 Task: Look for space in Newport, United Kingdom from 3rd August, 2023 to 17th August, 2023 for 3 adults, 1 child in price range Rs.3000 to Rs.15000. Place can be entire place with 3 bedrooms having 4 beds and 2 bathrooms. Property type can be house, flat, guest house. Booking option can be shelf check-in. Required host language is English.
Action: Mouse moved to (370, 126)
Screenshot: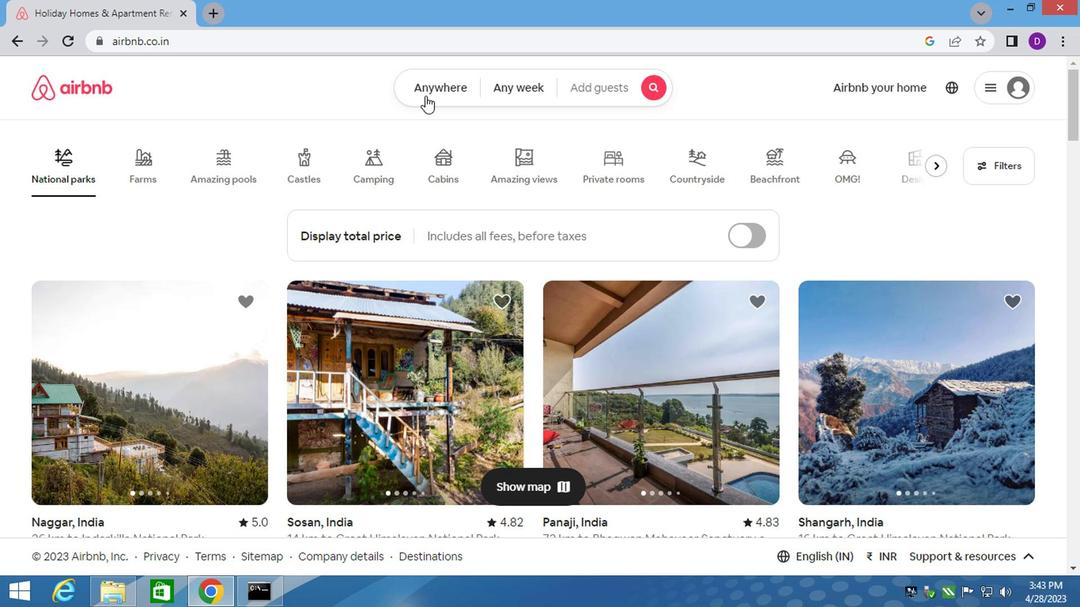 
Action: Mouse pressed left at (370, 126)
Screenshot: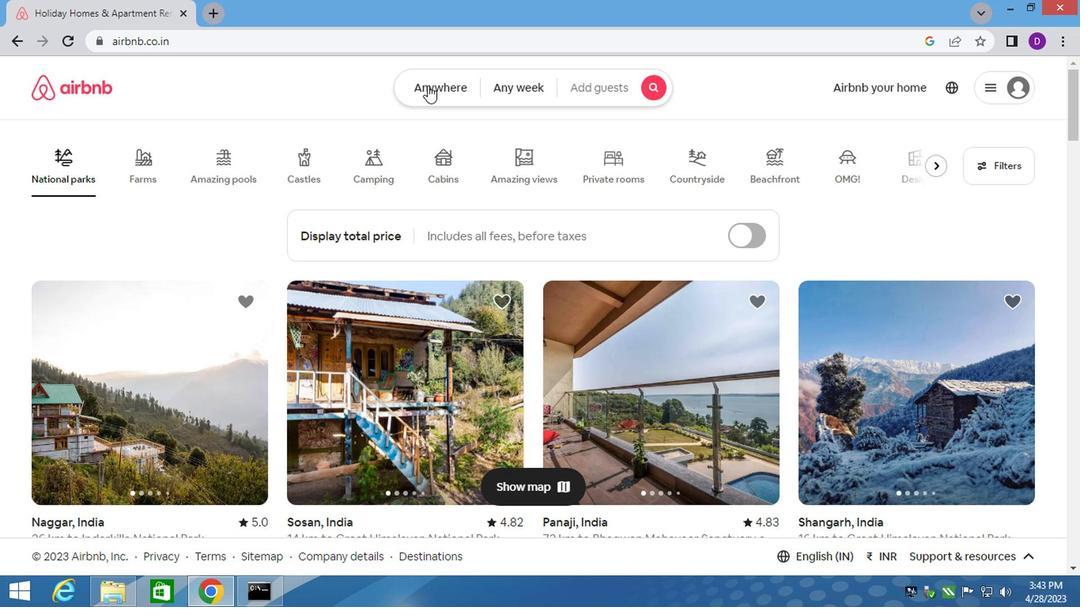 
Action: Mouse moved to (269, 170)
Screenshot: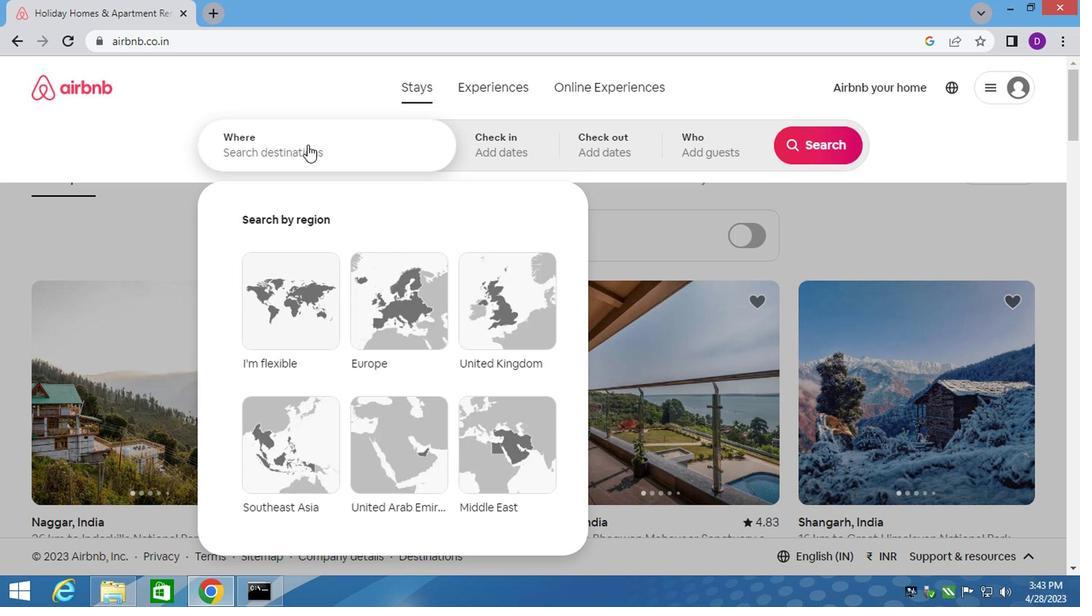 
Action: Mouse pressed left at (269, 170)
Screenshot: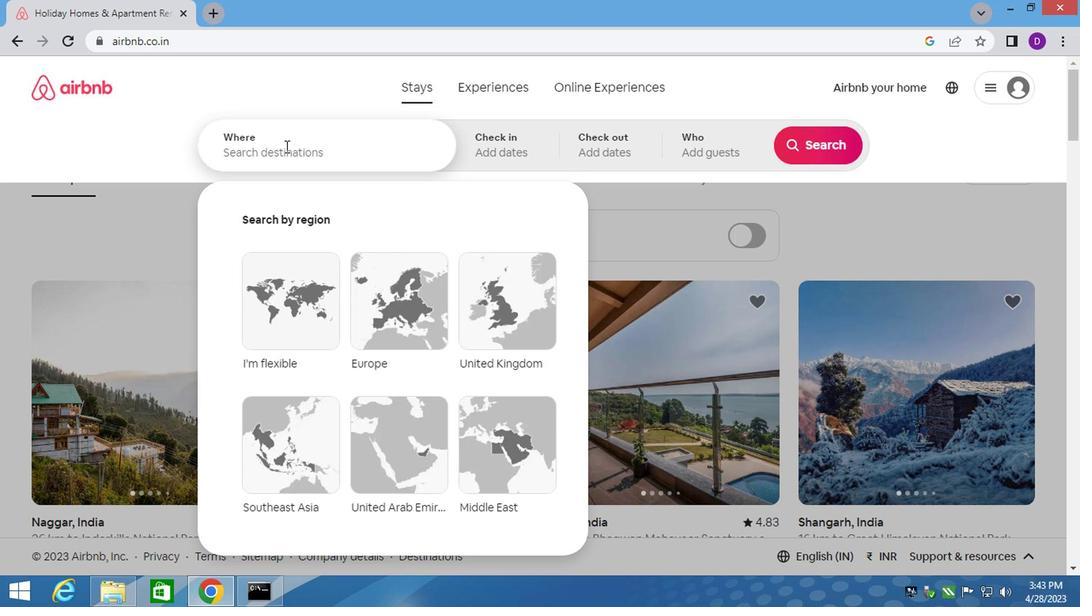 
Action: Key pressed newport,<Key.space>united<Key.down><Key.enter>
Screenshot: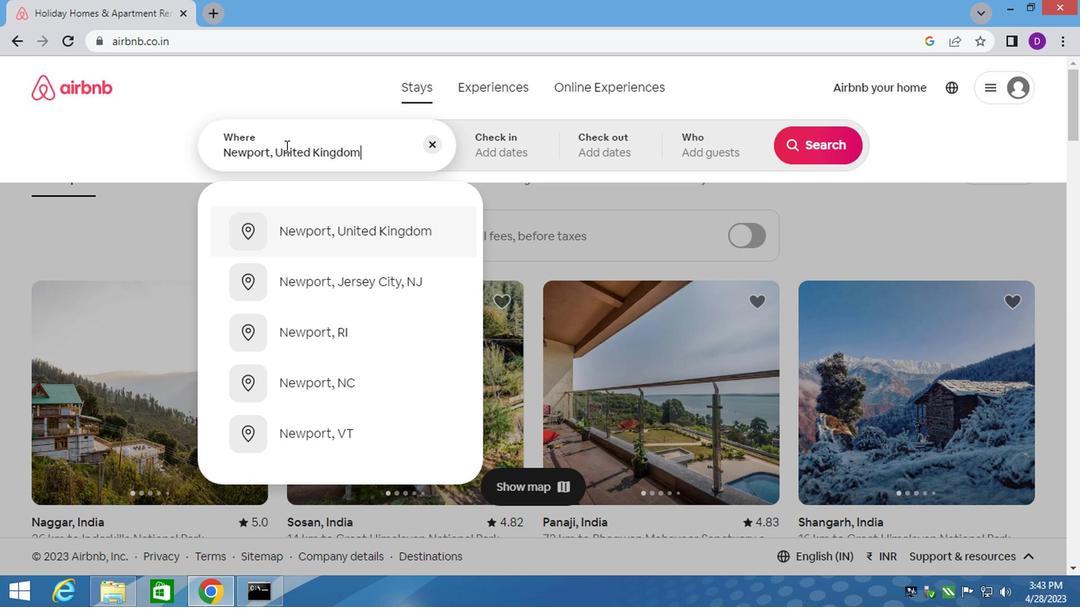 
Action: Mouse moved to (638, 257)
Screenshot: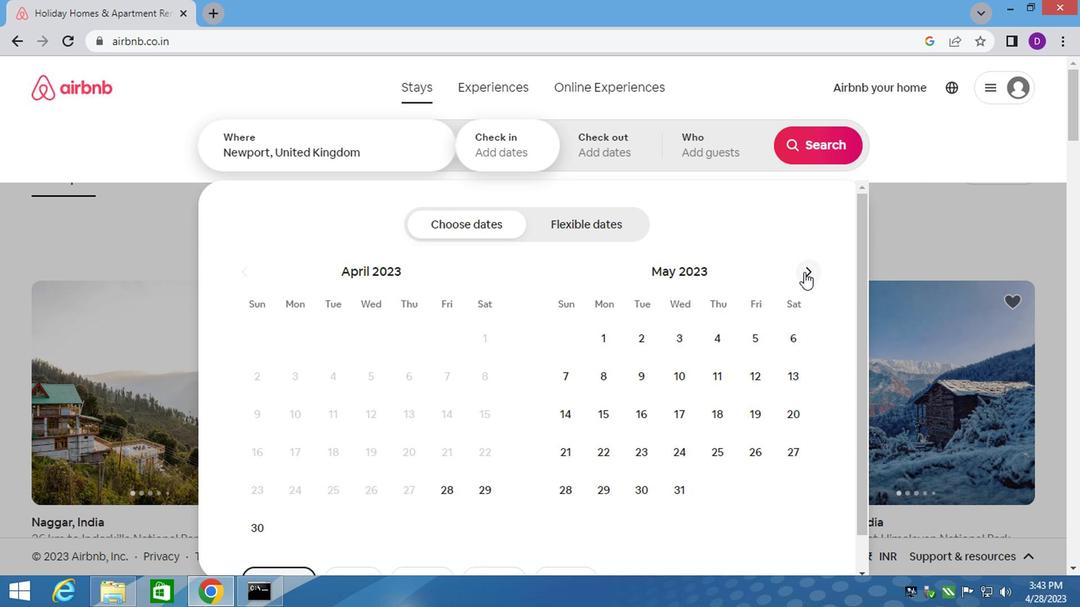 
Action: Mouse pressed left at (638, 257)
Screenshot: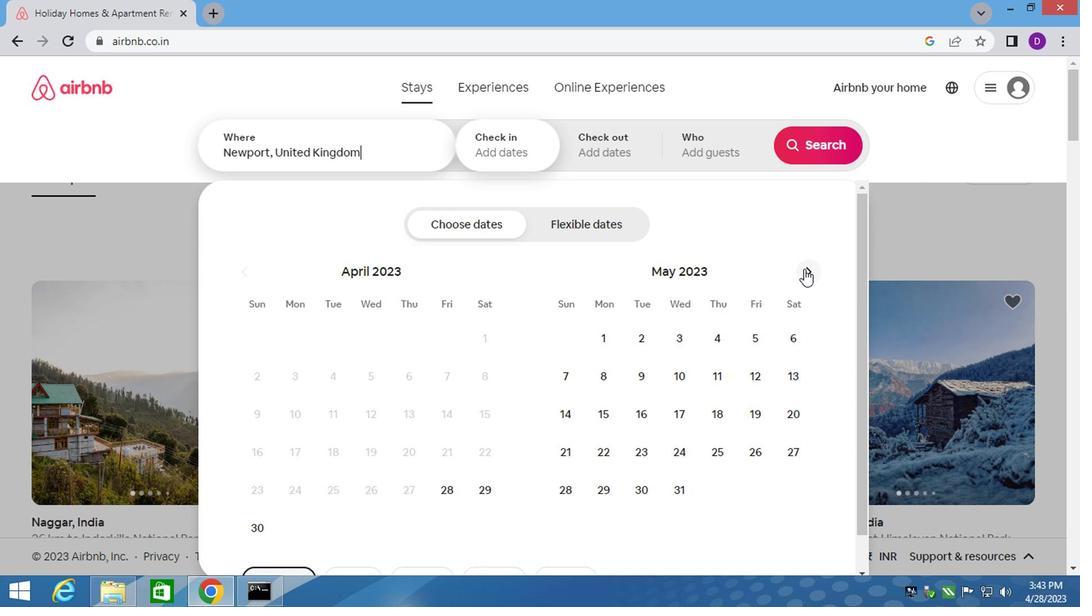 
Action: Mouse pressed left at (638, 257)
Screenshot: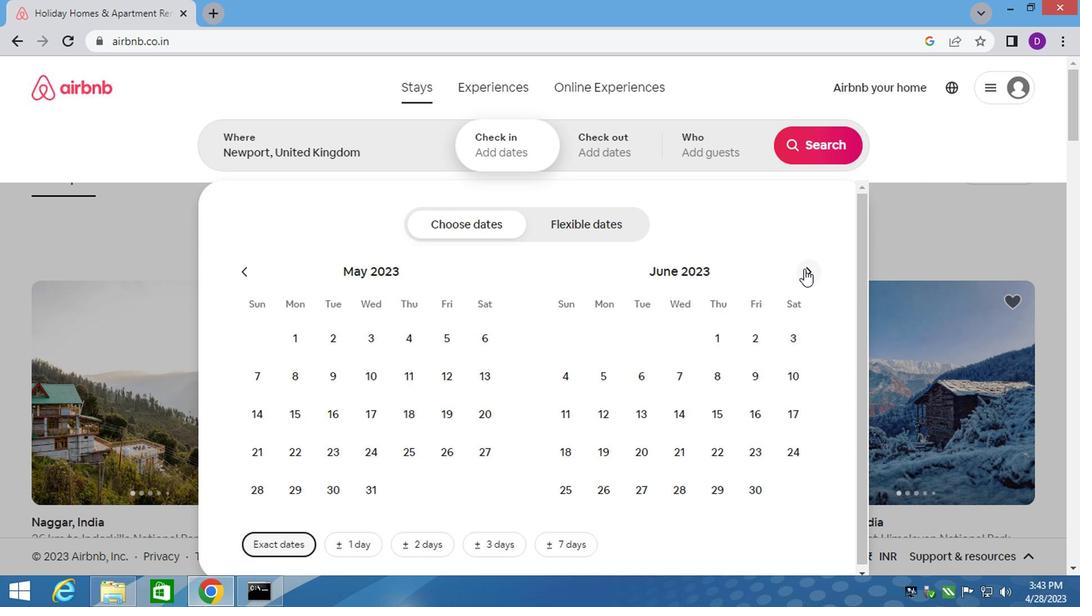 
Action: Mouse pressed left at (638, 257)
Screenshot: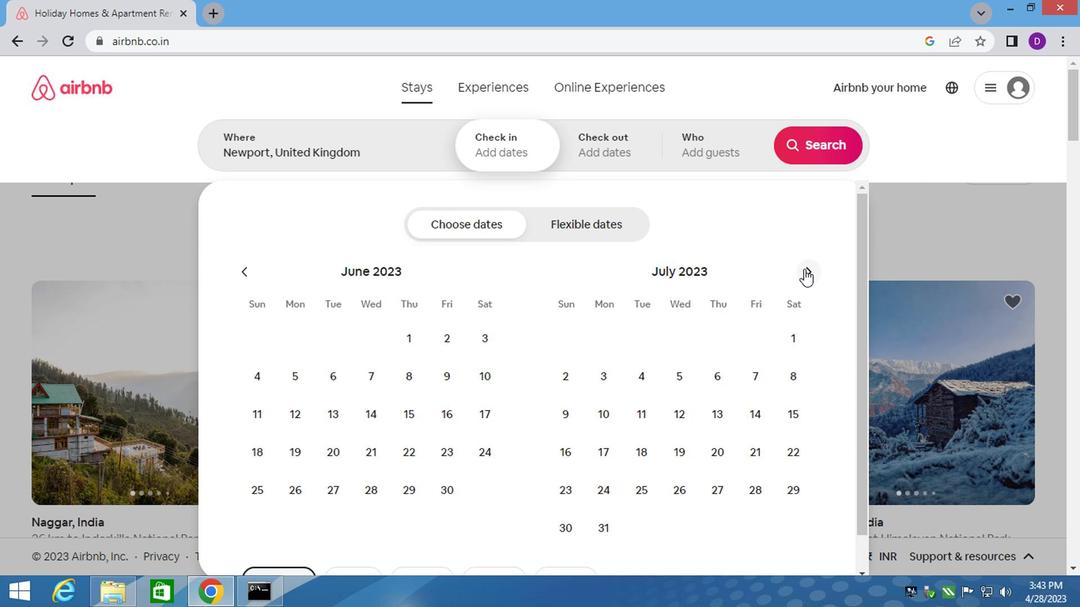 
Action: Mouse moved to (571, 307)
Screenshot: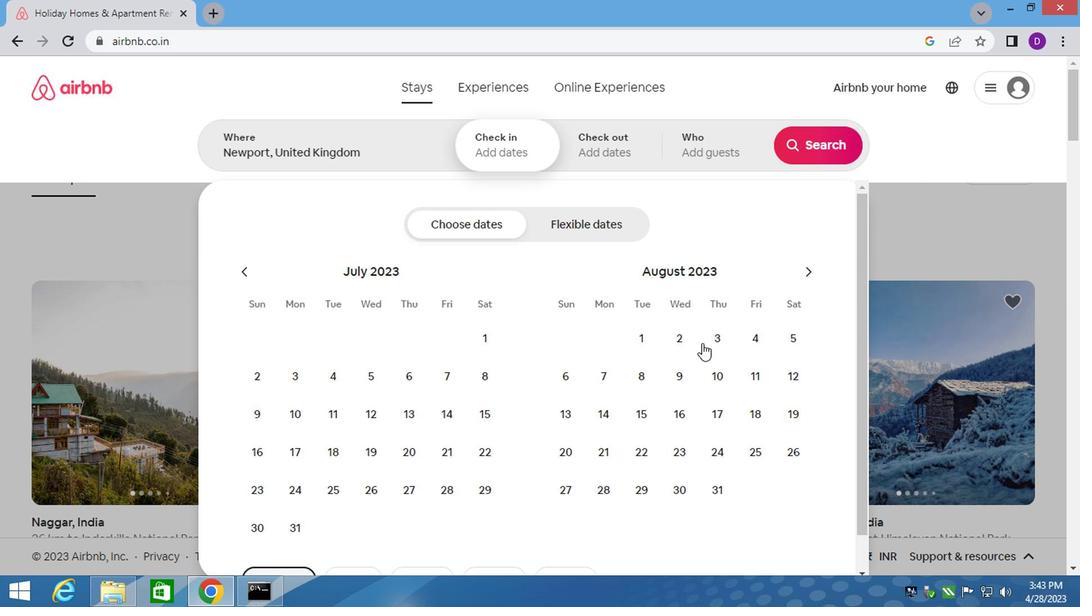 
Action: Mouse pressed left at (571, 307)
Screenshot: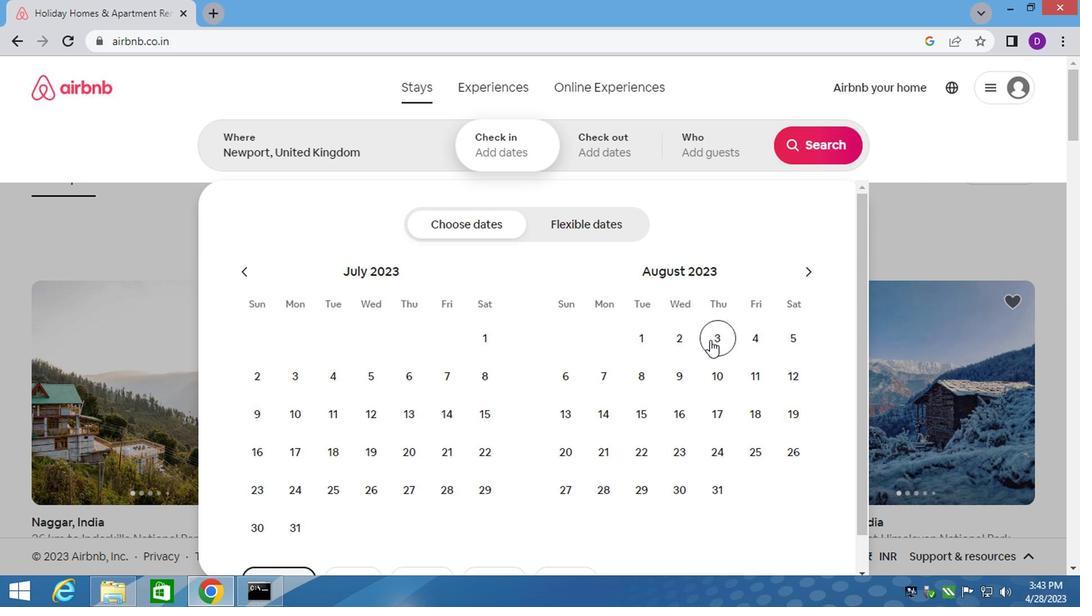 
Action: Mouse moved to (571, 353)
Screenshot: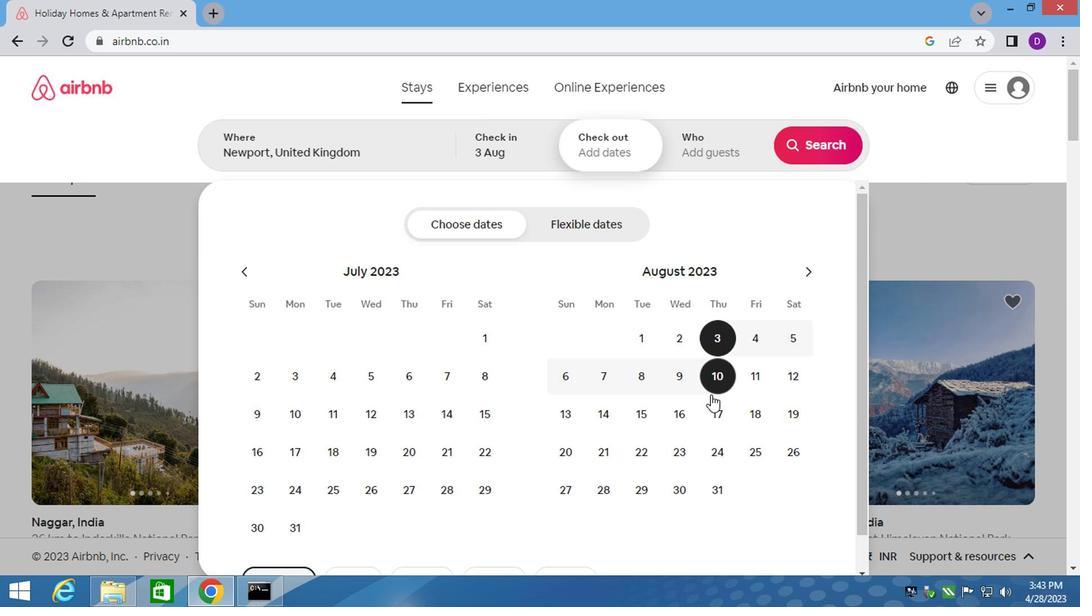 
Action: Mouse pressed left at (571, 353)
Screenshot: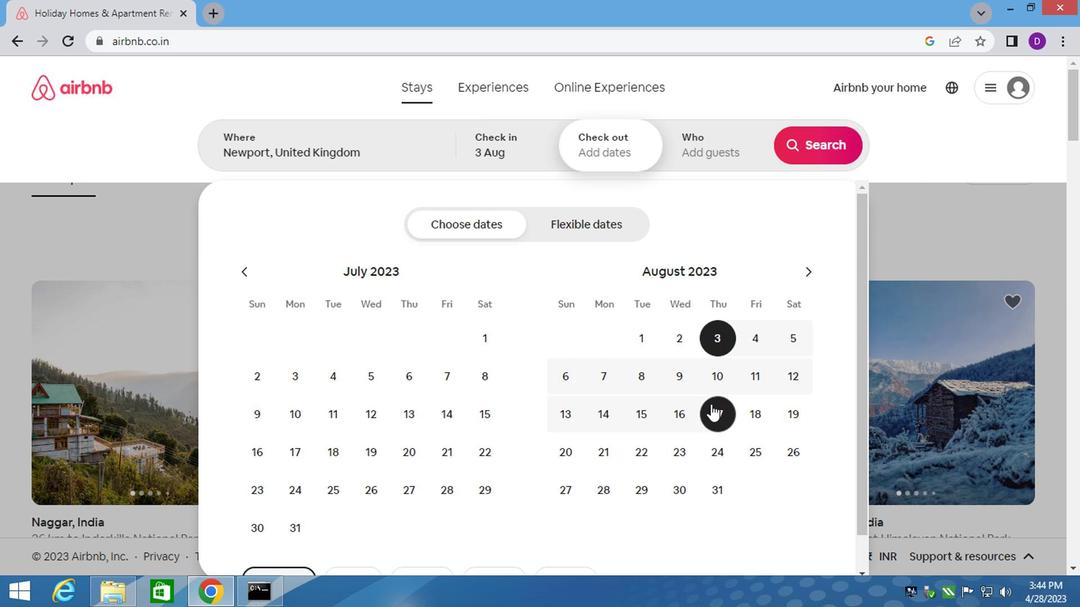 
Action: Mouse moved to (573, 169)
Screenshot: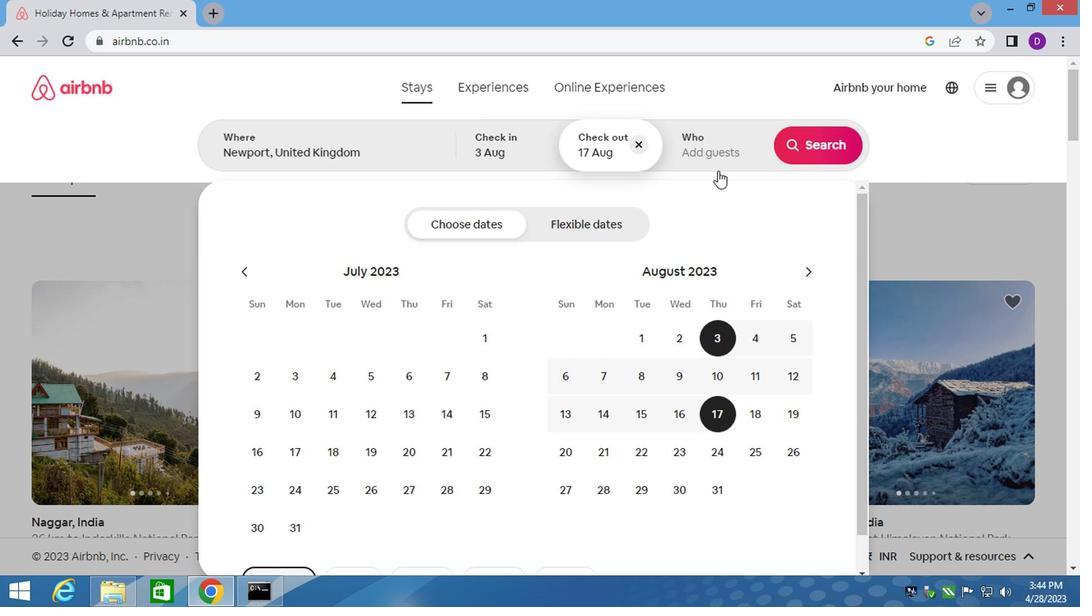 
Action: Mouse pressed left at (573, 169)
Screenshot: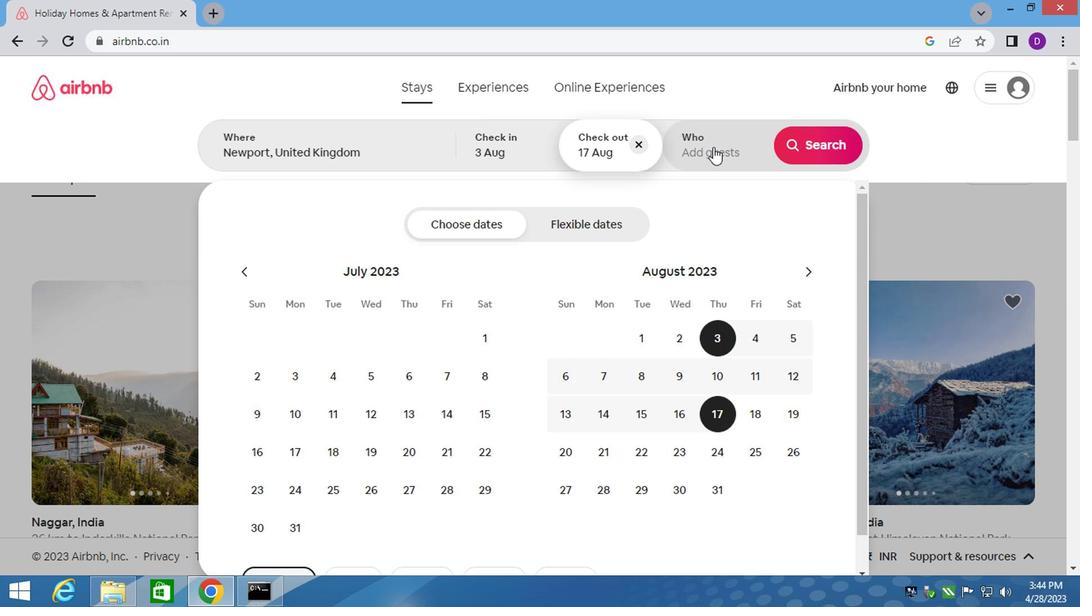
Action: Mouse moved to (653, 231)
Screenshot: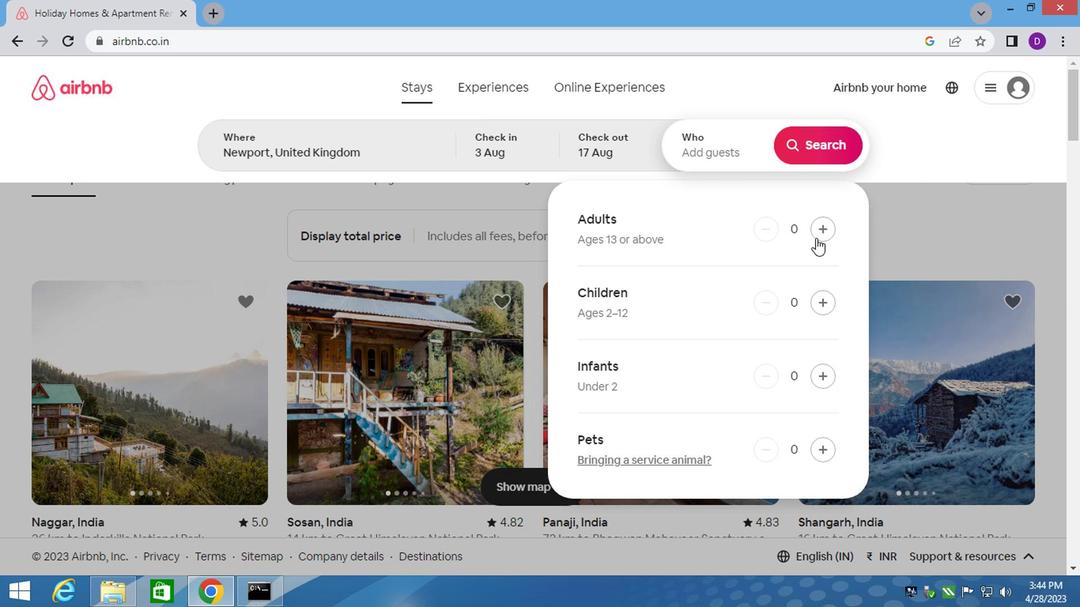 
Action: Mouse pressed left at (653, 231)
Screenshot: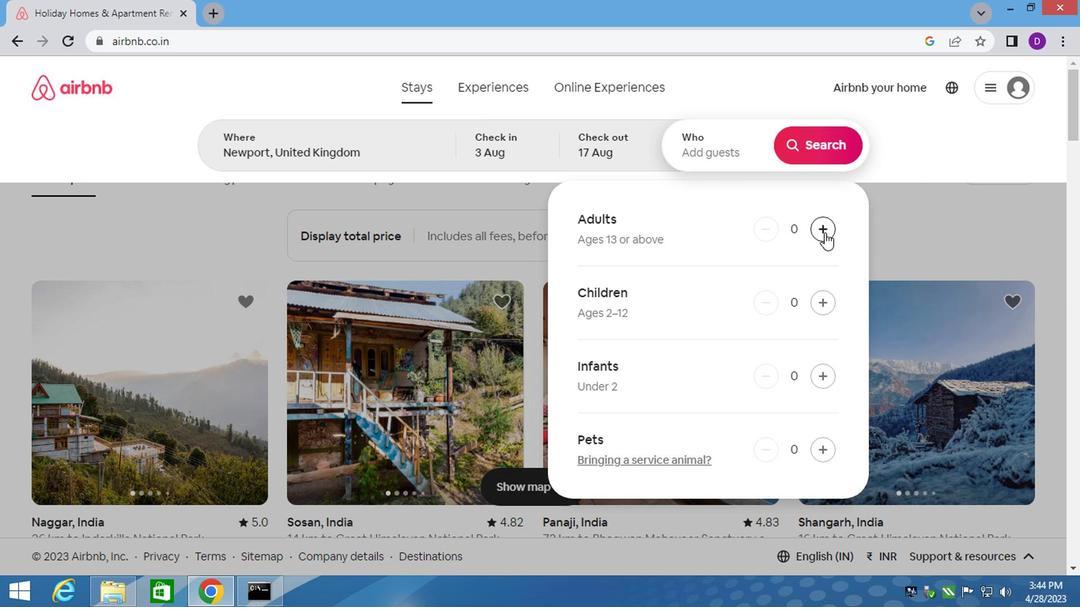 
Action: Mouse pressed left at (653, 231)
Screenshot: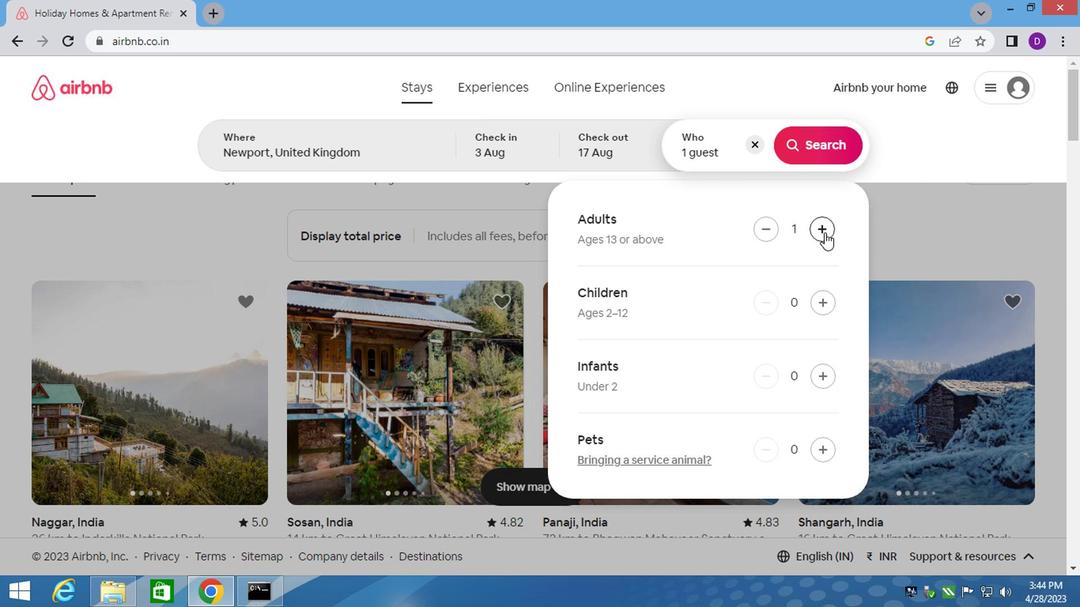 
Action: Mouse pressed left at (653, 231)
Screenshot: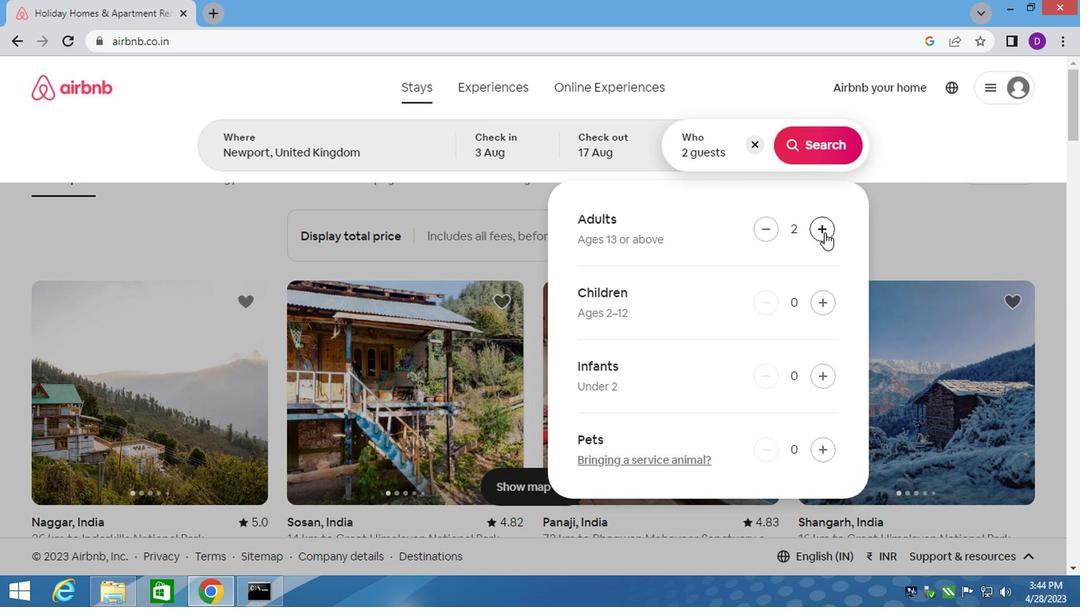 
Action: Mouse moved to (653, 282)
Screenshot: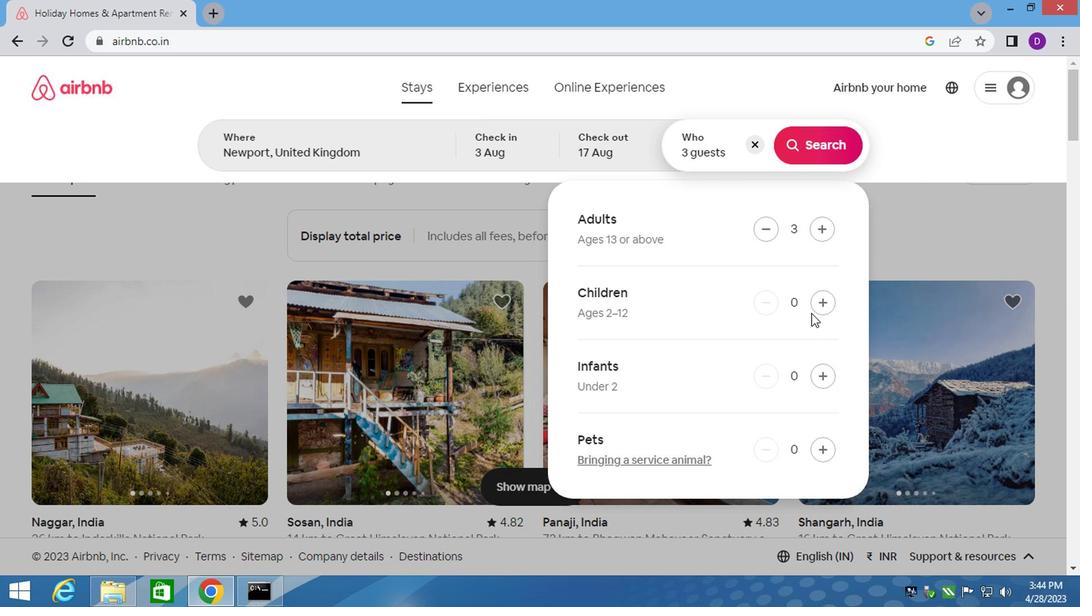 
Action: Mouse pressed left at (653, 282)
Screenshot: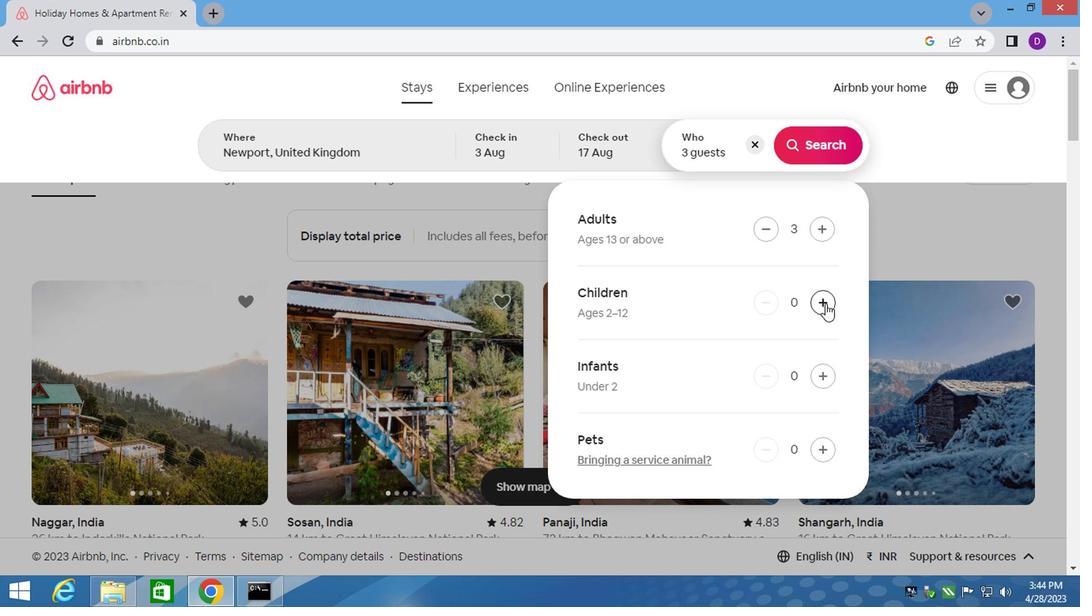 
Action: Mouse moved to (639, 171)
Screenshot: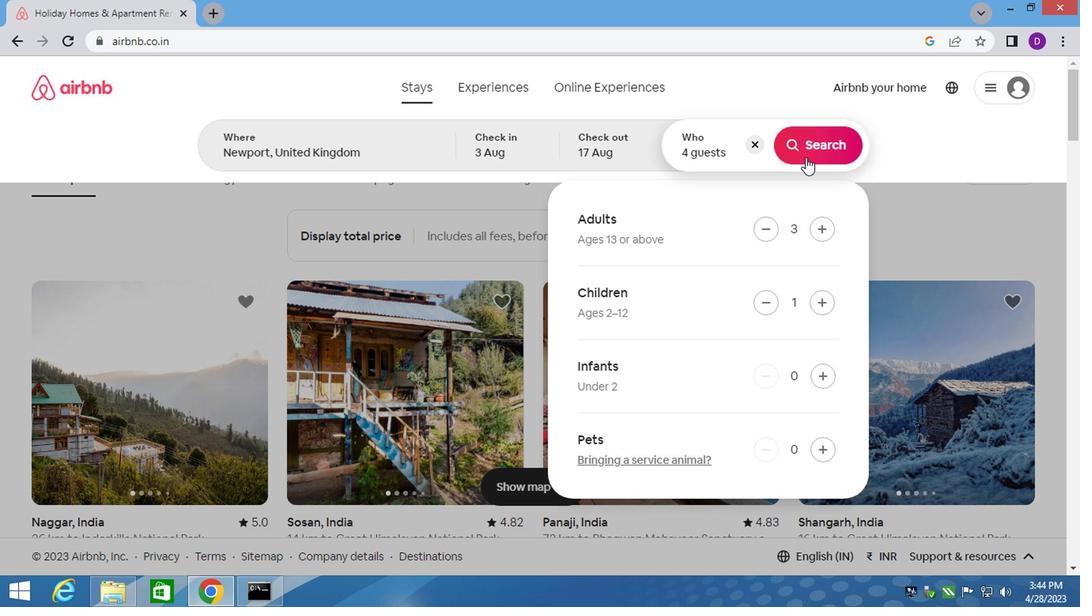 
Action: Mouse pressed left at (639, 171)
Screenshot: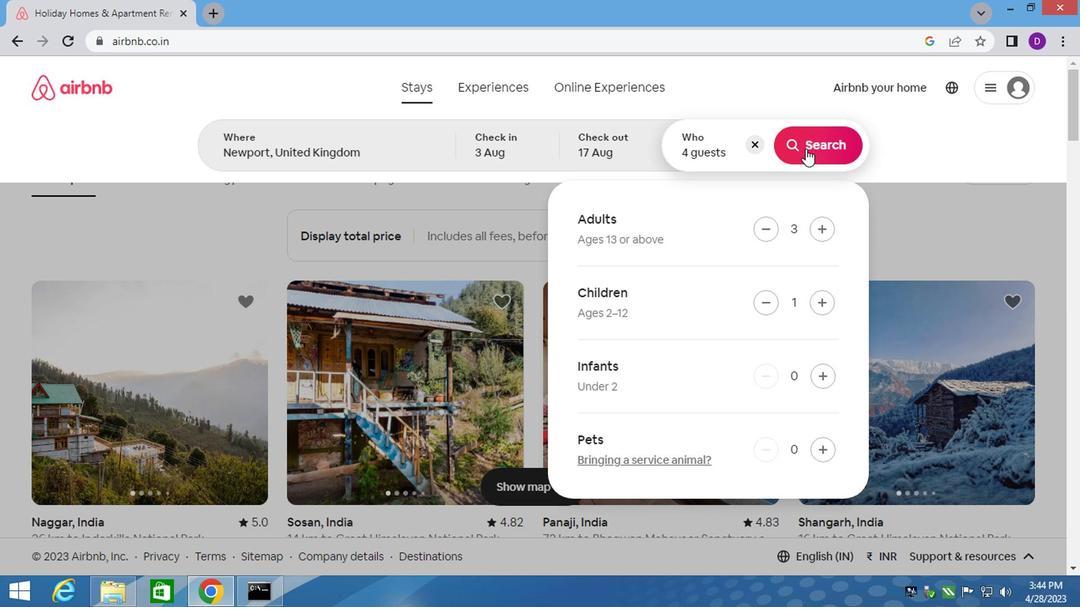 
Action: Mouse moved to (786, 172)
Screenshot: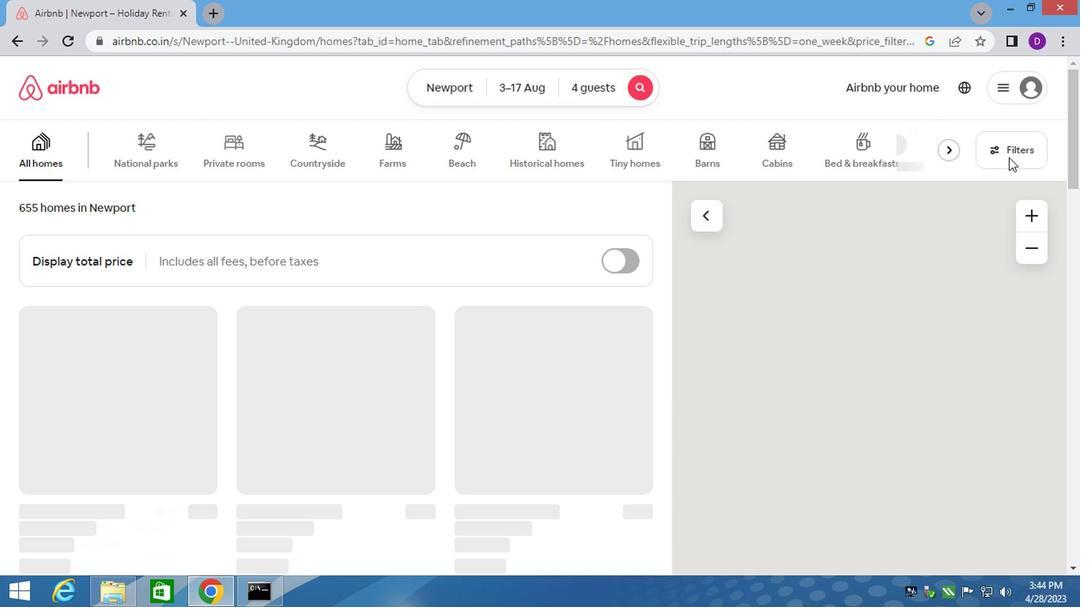 
Action: Mouse pressed left at (786, 172)
Screenshot: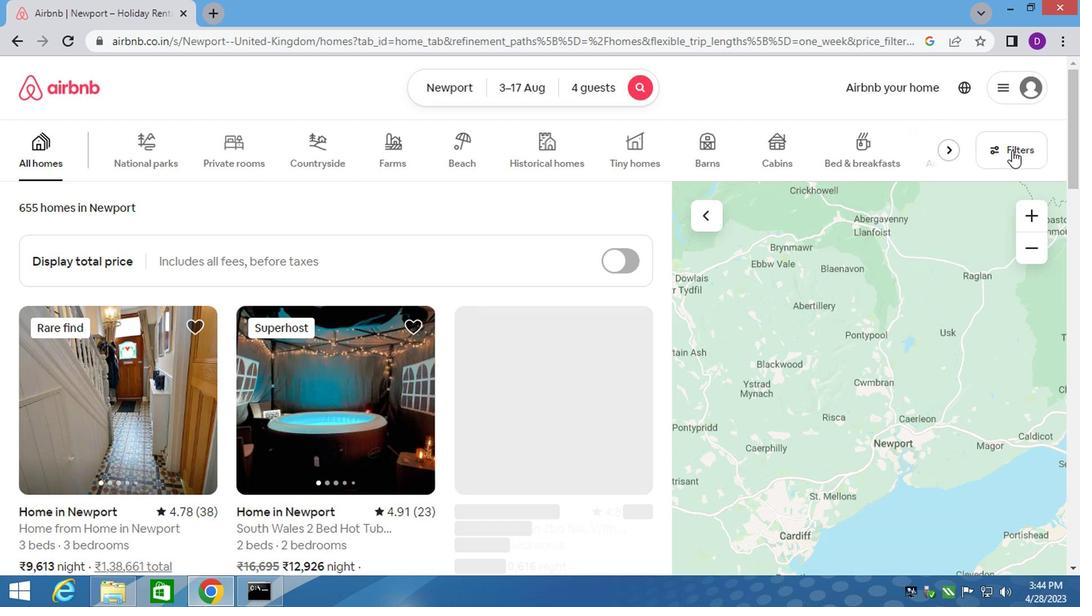 
Action: Mouse moved to (298, 316)
Screenshot: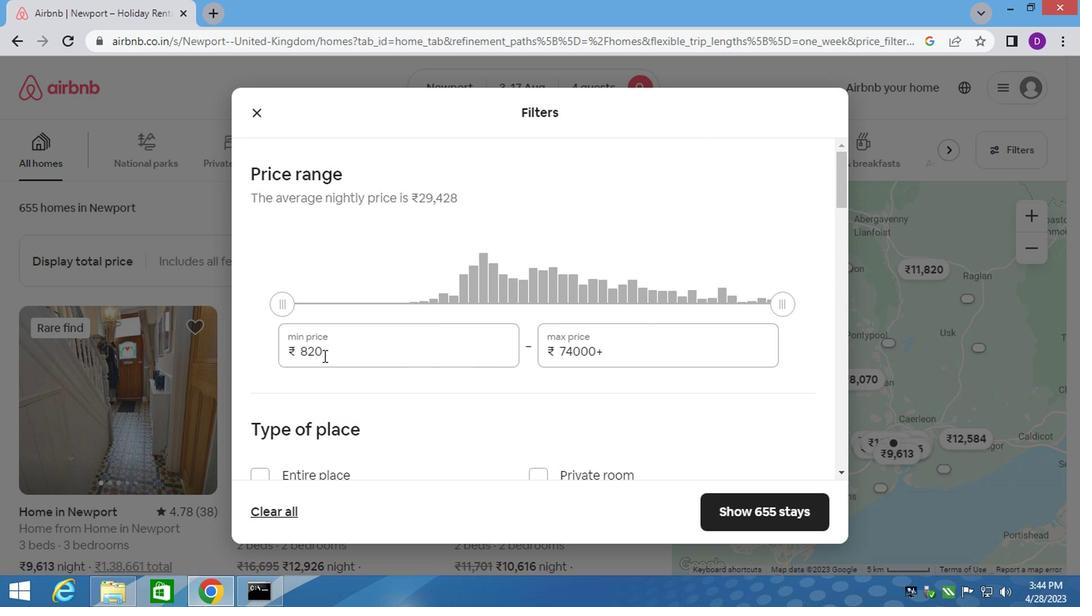 
Action: Mouse pressed left at (298, 316)
Screenshot: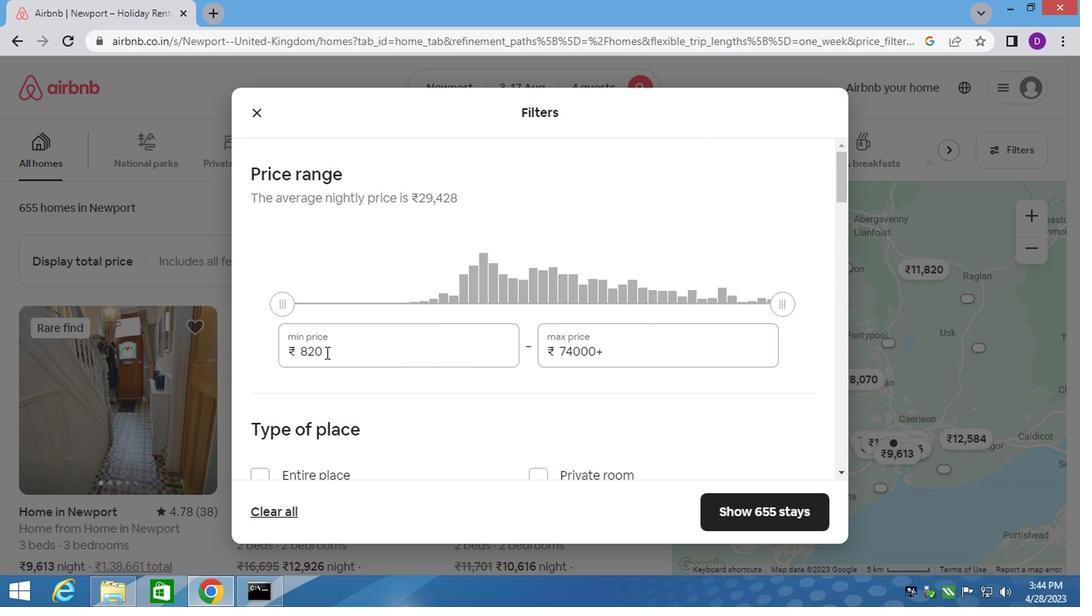 
Action: Mouse moved to (299, 316)
Screenshot: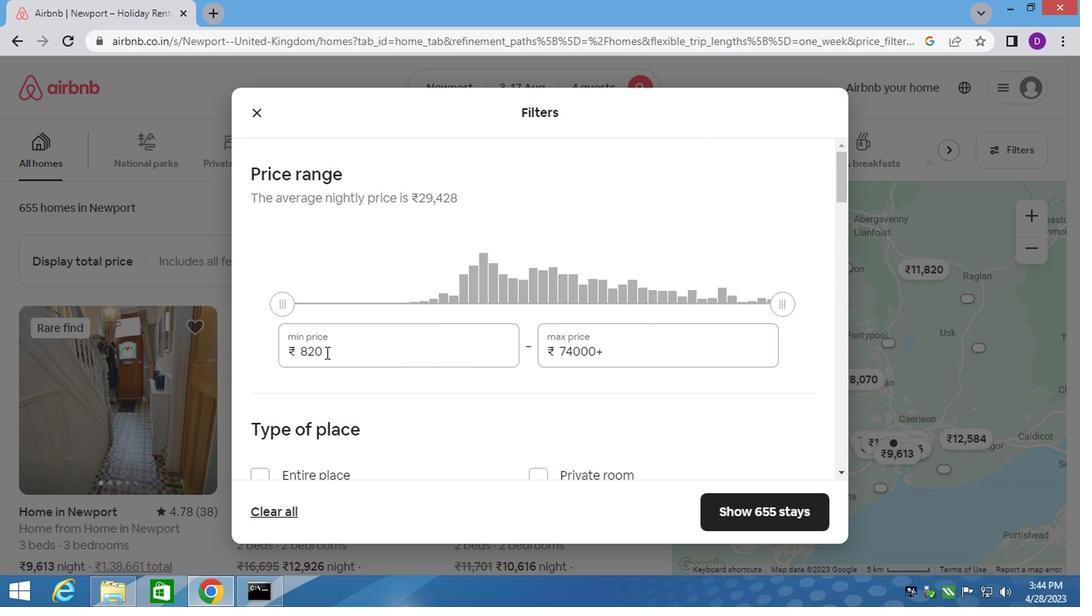 
Action: Mouse pressed left at (299, 316)
Screenshot: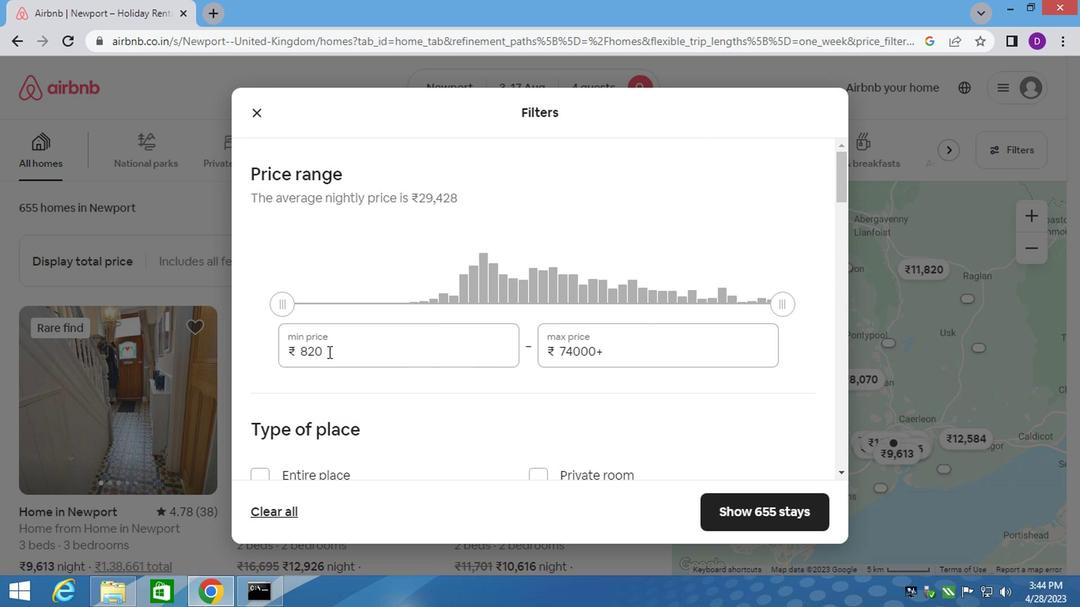 
Action: Key pressed 3000<Key.tab>15000
Screenshot: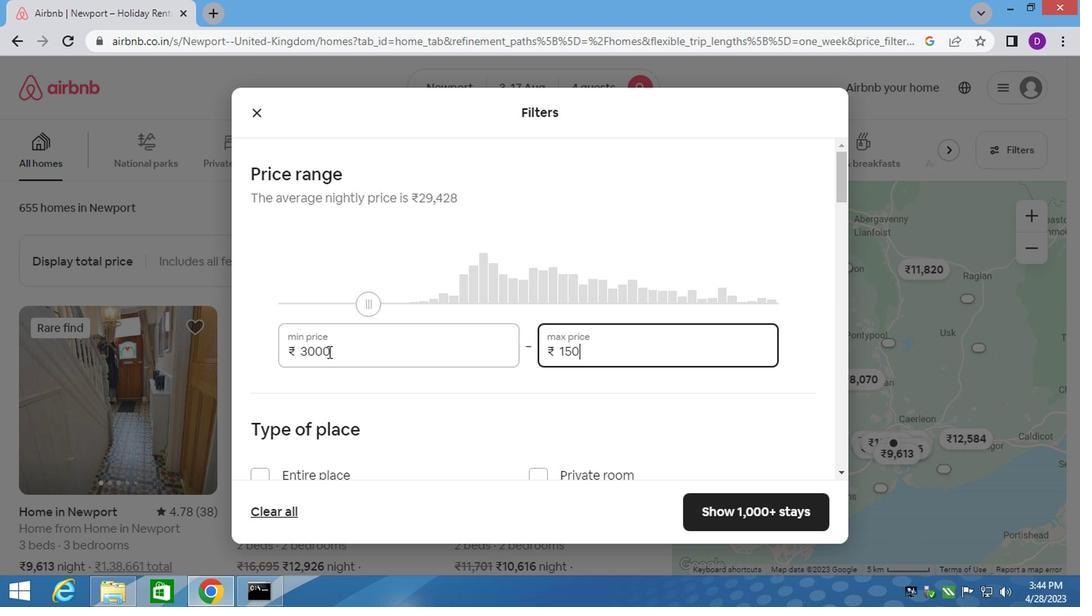 
Action: Mouse moved to (307, 350)
Screenshot: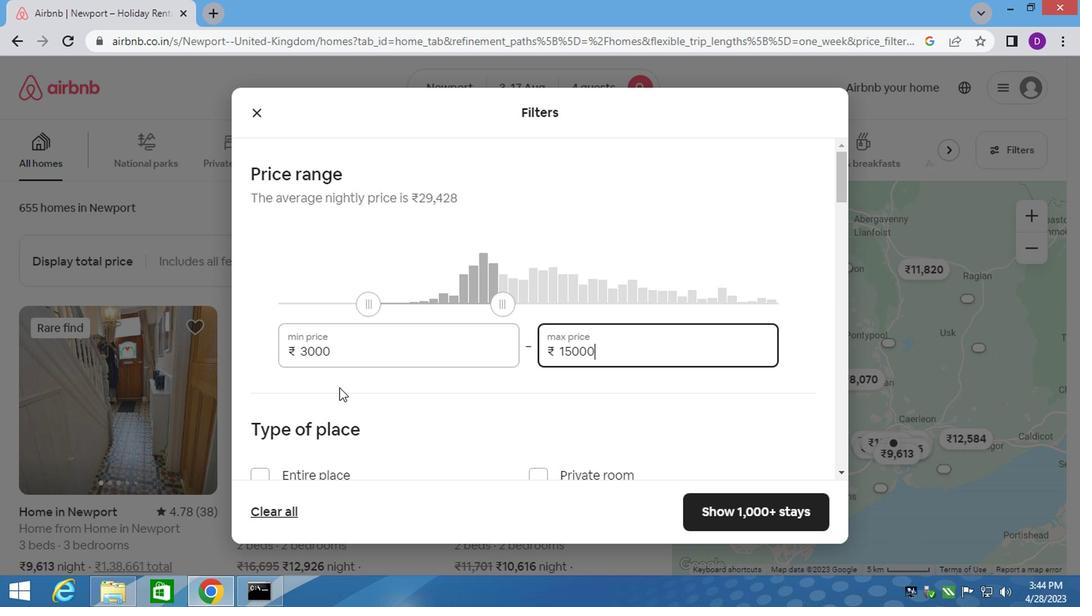 
Action: Mouse scrolled (307, 349) with delta (0, 0)
Screenshot: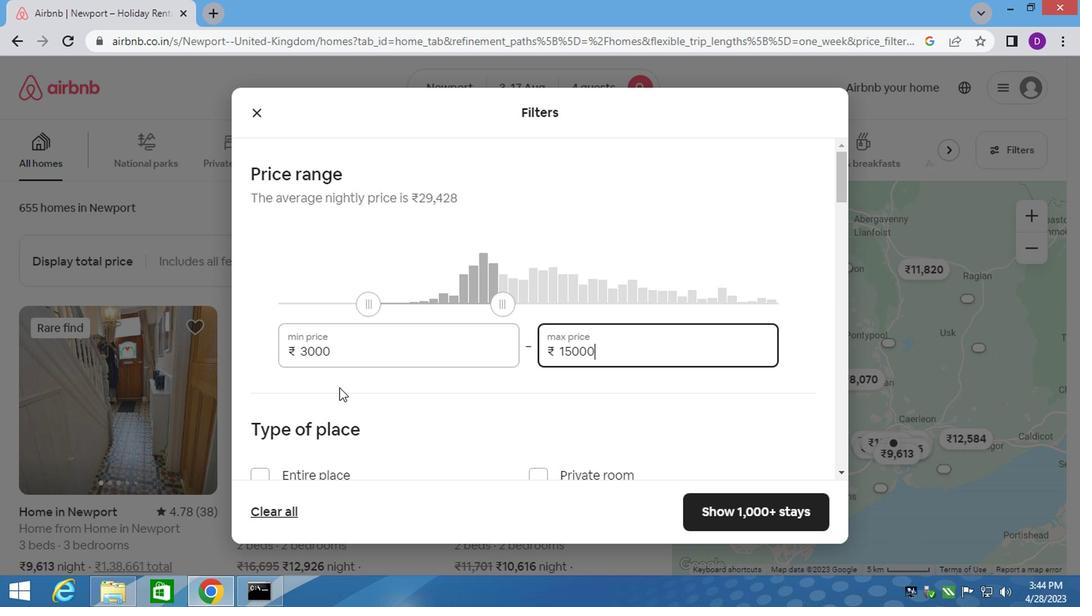 
Action: Mouse moved to (307, 351)
Screenshot: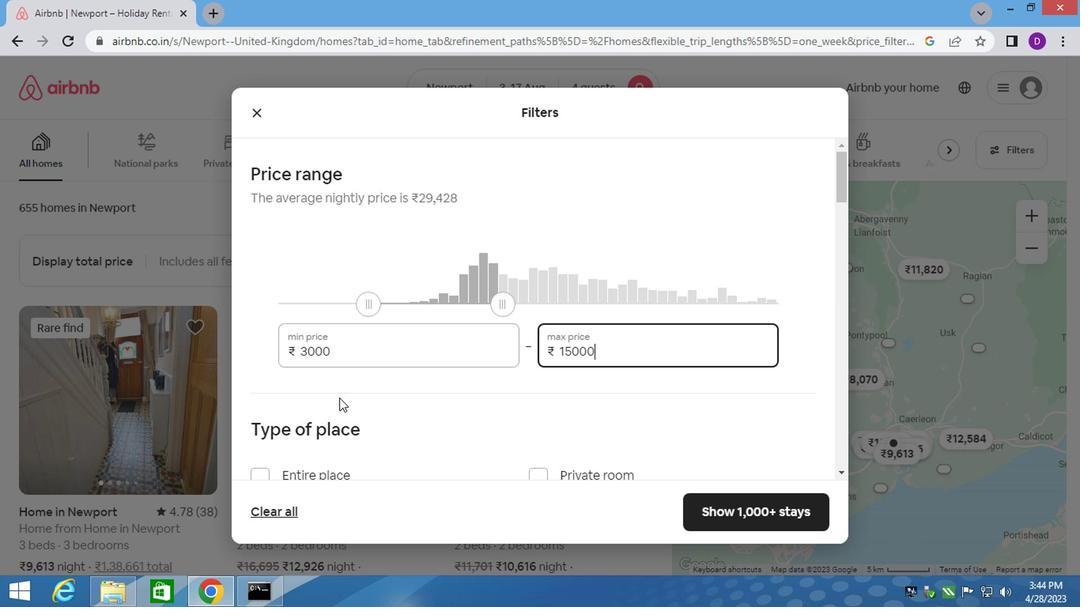 
Action: Mouse scrolled (307, 350) with delta (0, 0)
Screenshot: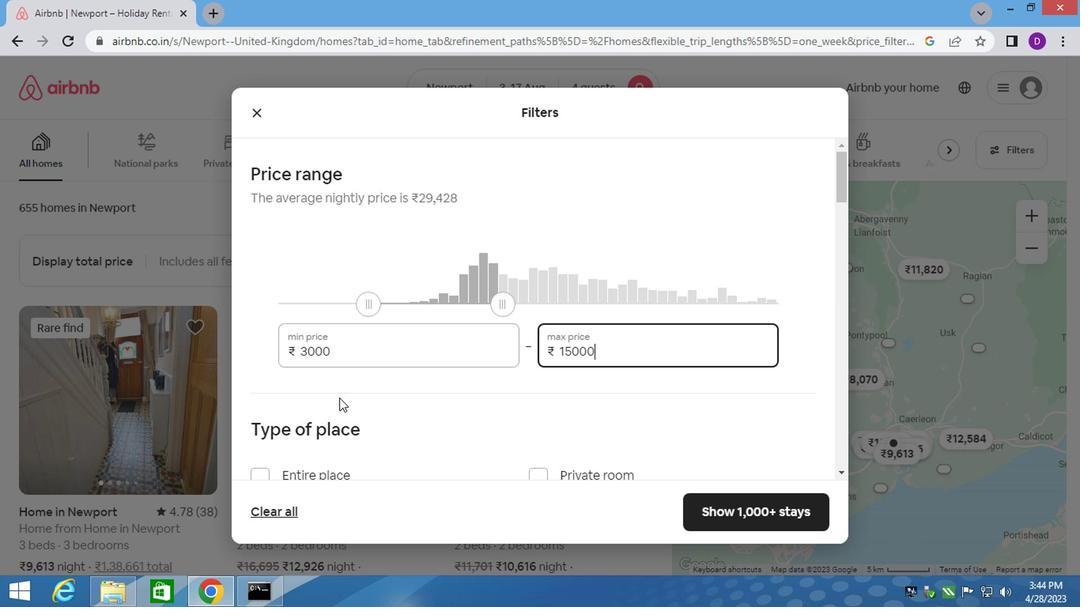 
Action: Mouse scrolled (307, 350) with delta (0, 0)
Screenshot: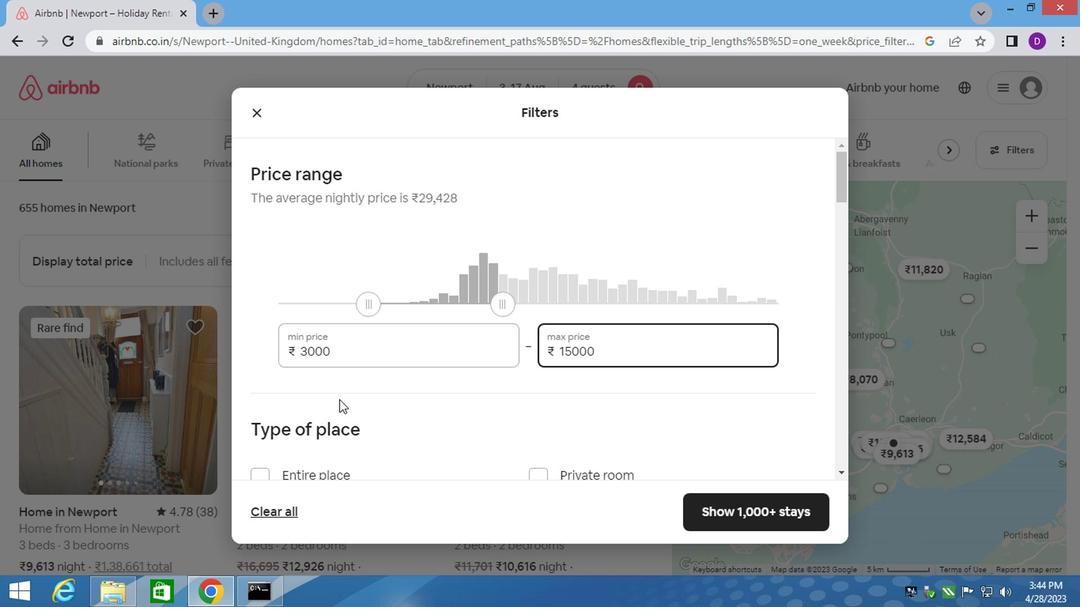 
Action: Mouse moved to (255, 236)
Screenshot: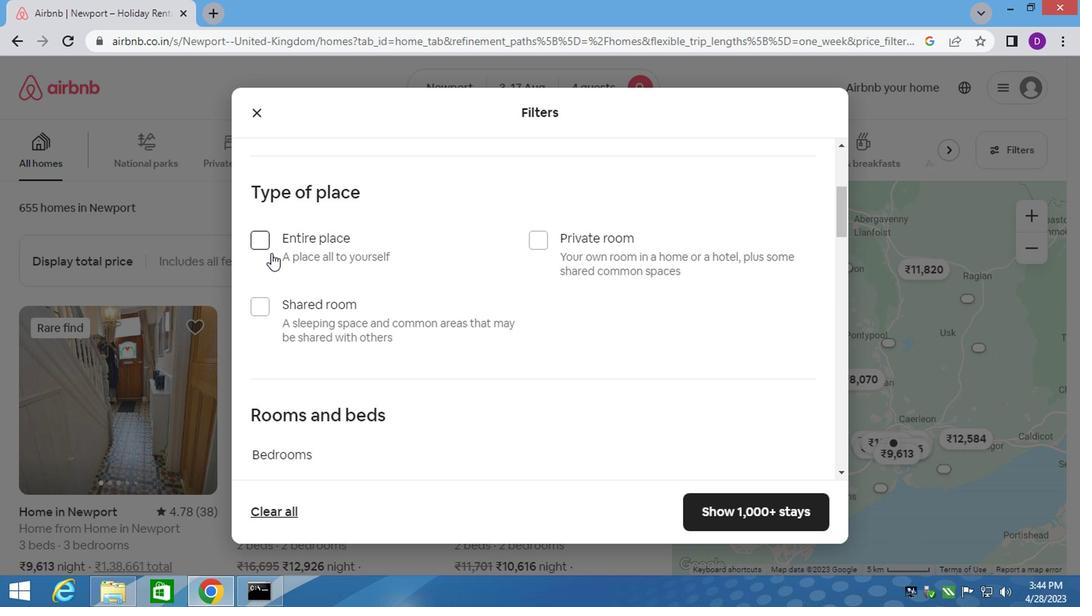 
Action: Mouse pressed left at (255, 236)
Screenshot: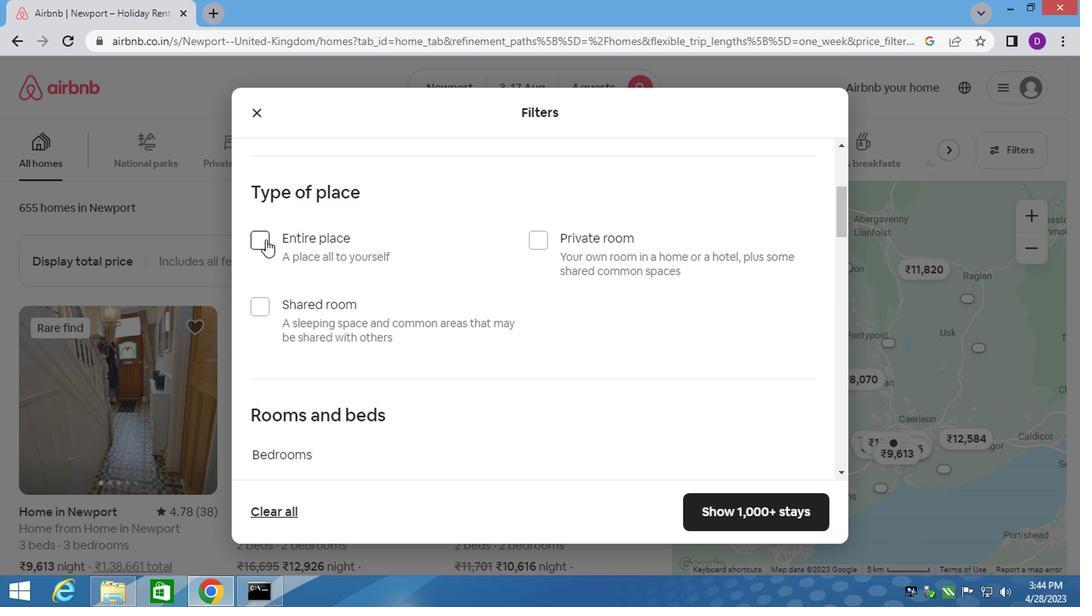 
Action: Mouse moved to (381, 323)
Screenshot: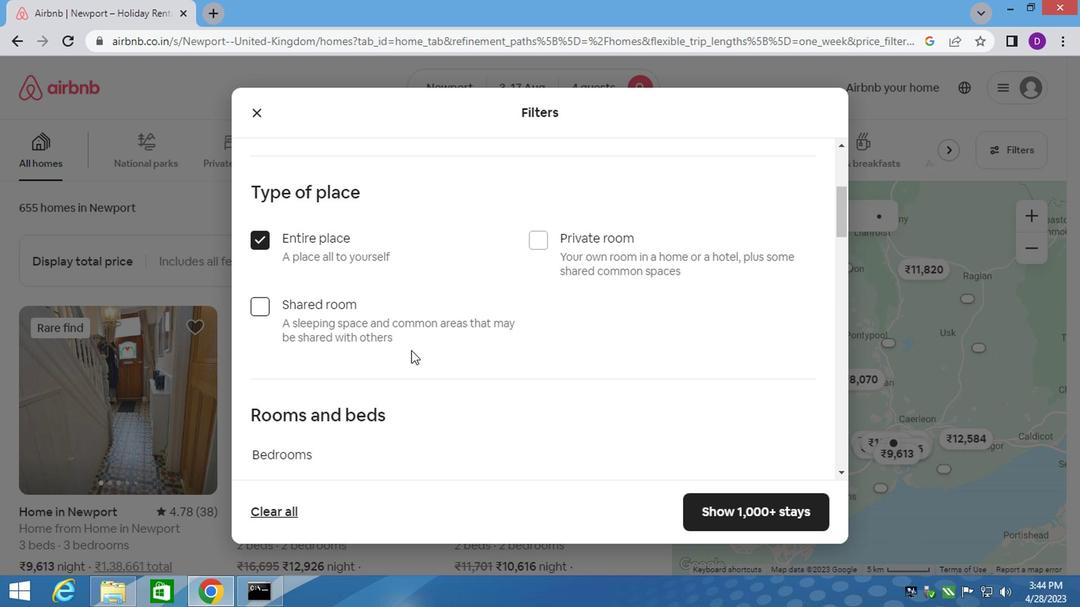 
Action: Mouse scrolled (381, 323) with delta (0, 0)
Screenshot: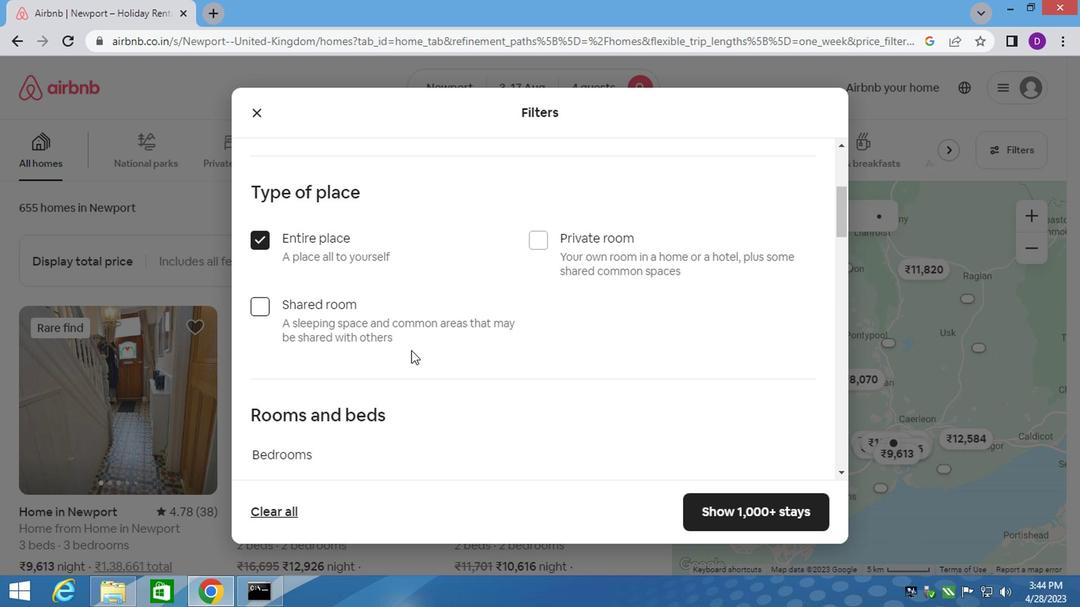 
Action: Mouse scrolled (381, 323) with delta (0, 0)
Screenshot: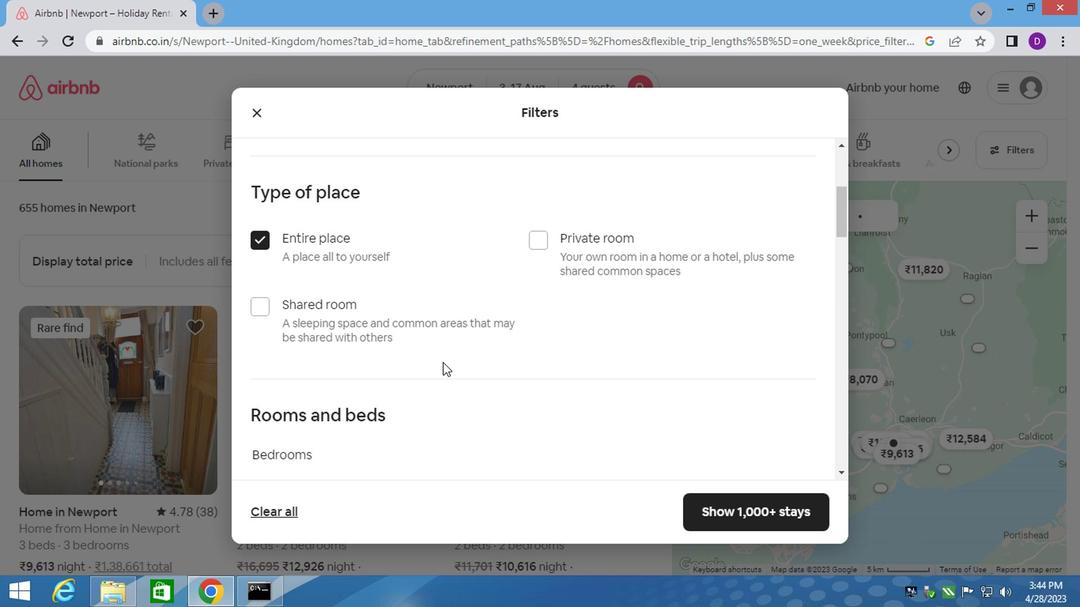 
Action: Mouse scrolled (381, 323) with delta (0, 0)
Screenshot: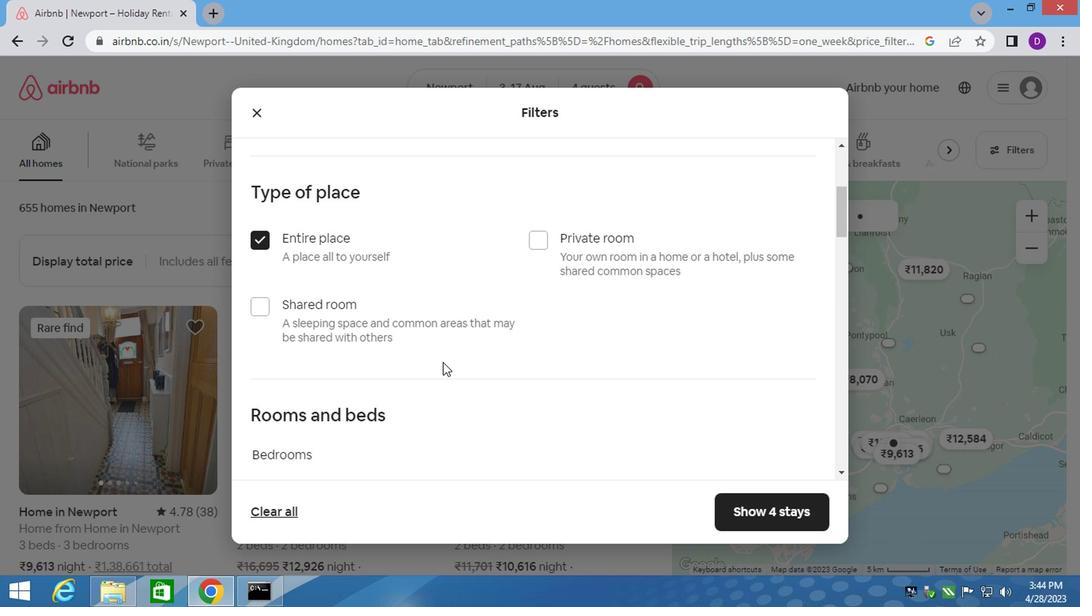 
Action: Mouse moved to (378, 244)
Screenshot: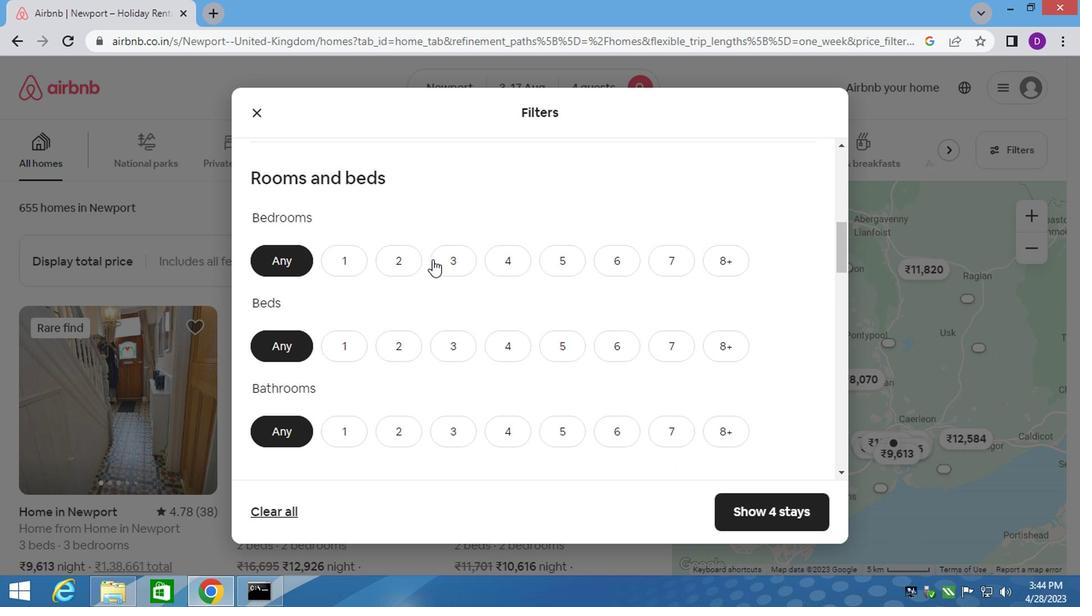 
Action: Mouse pressed left at (378, 244)
Screenshot: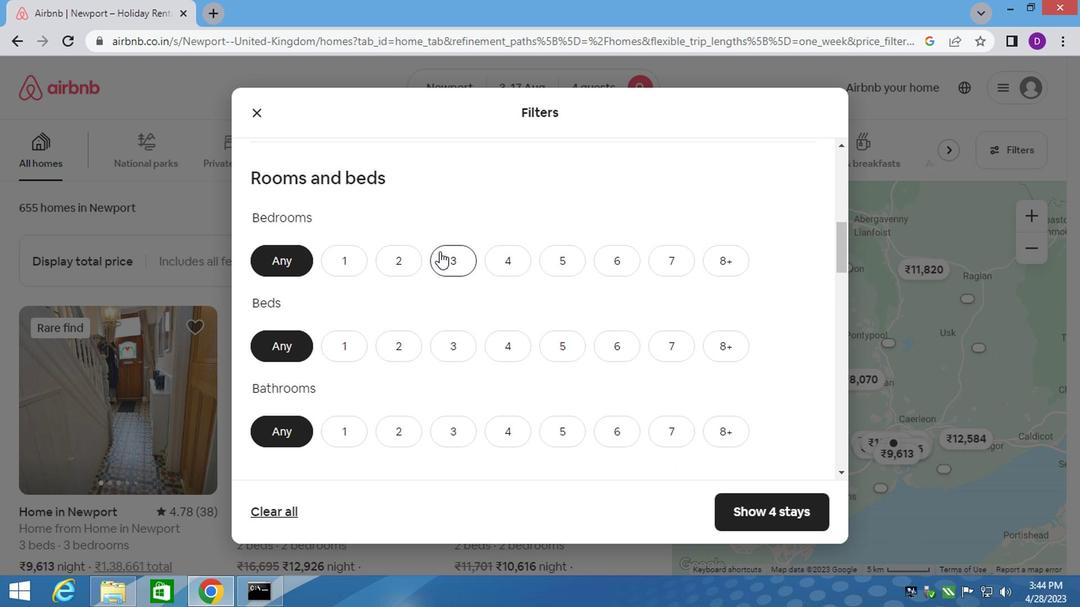 
Action: Mouse moved to (425, 312)
Screenshot: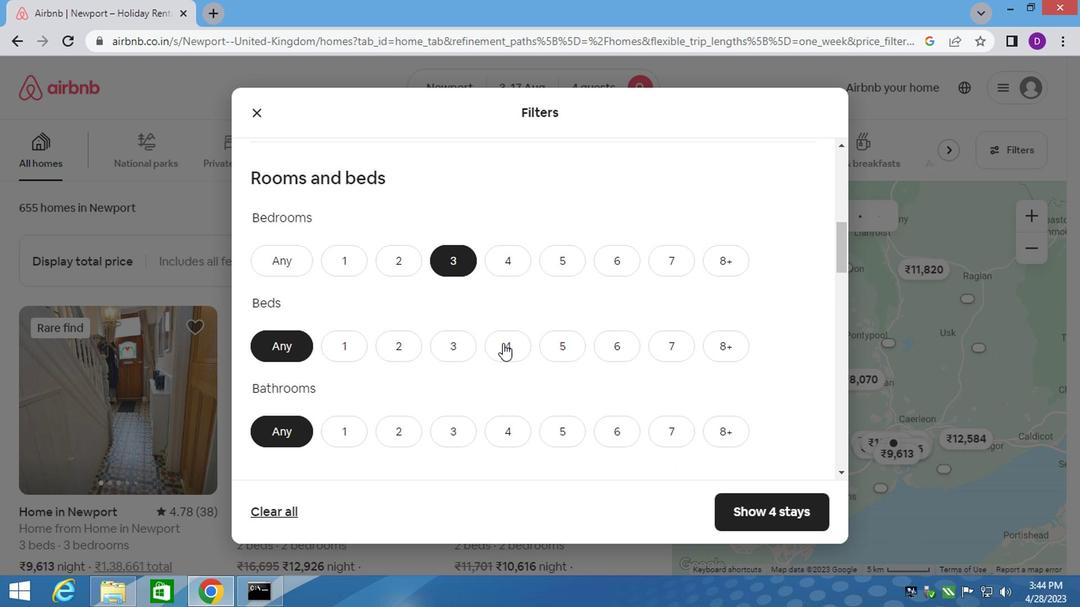 
Action: Mouse pressed left at (425, 312)
Screenshot: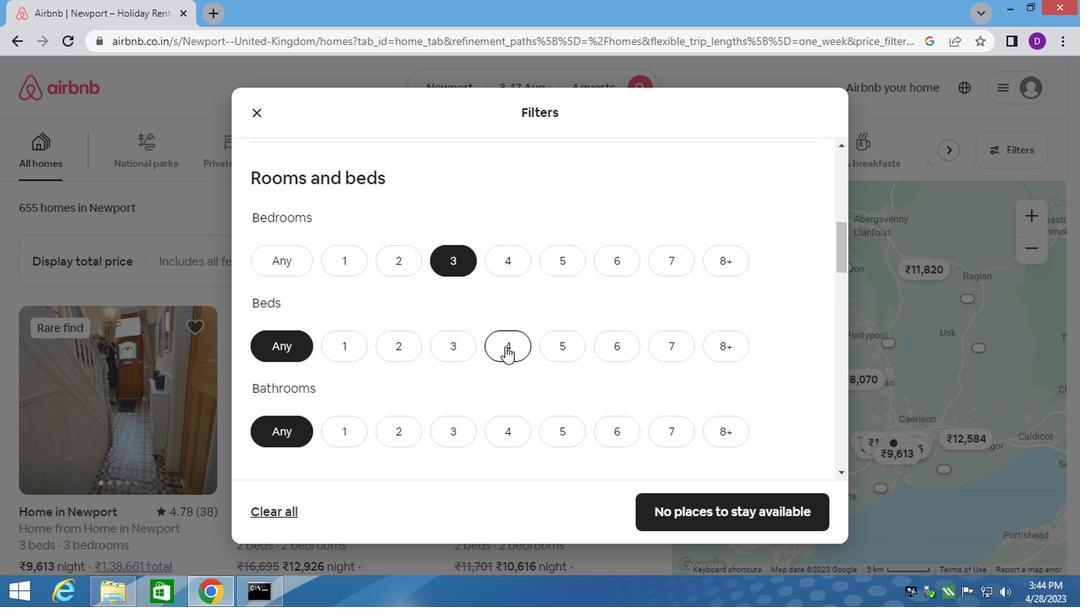 
Action: Mouse moved to (352, 368)
Screenshot: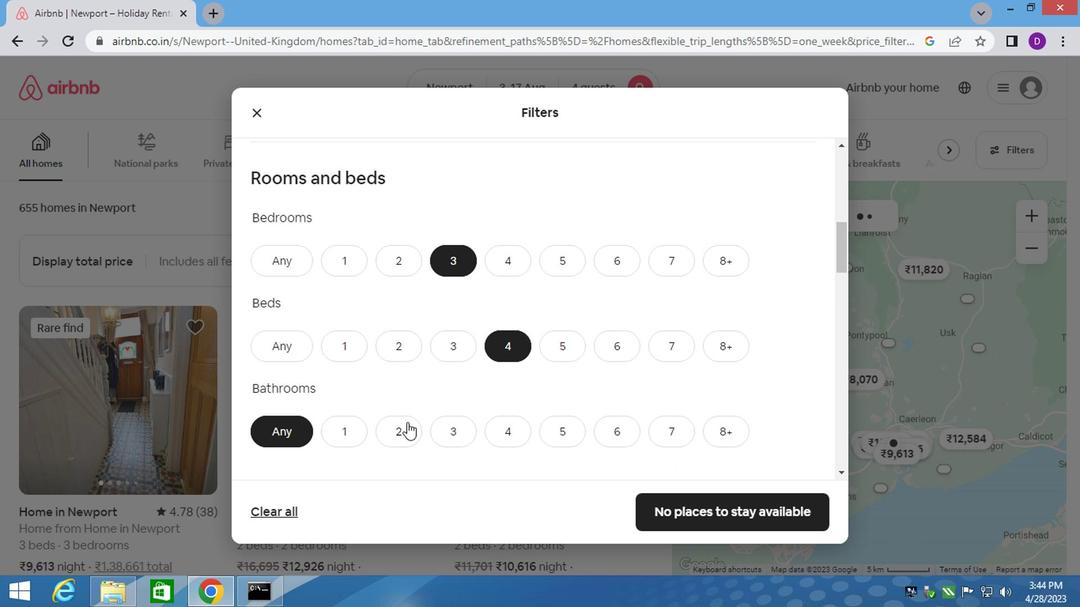 
Action: Mouse pressed left at (352, 368)
Screenshot: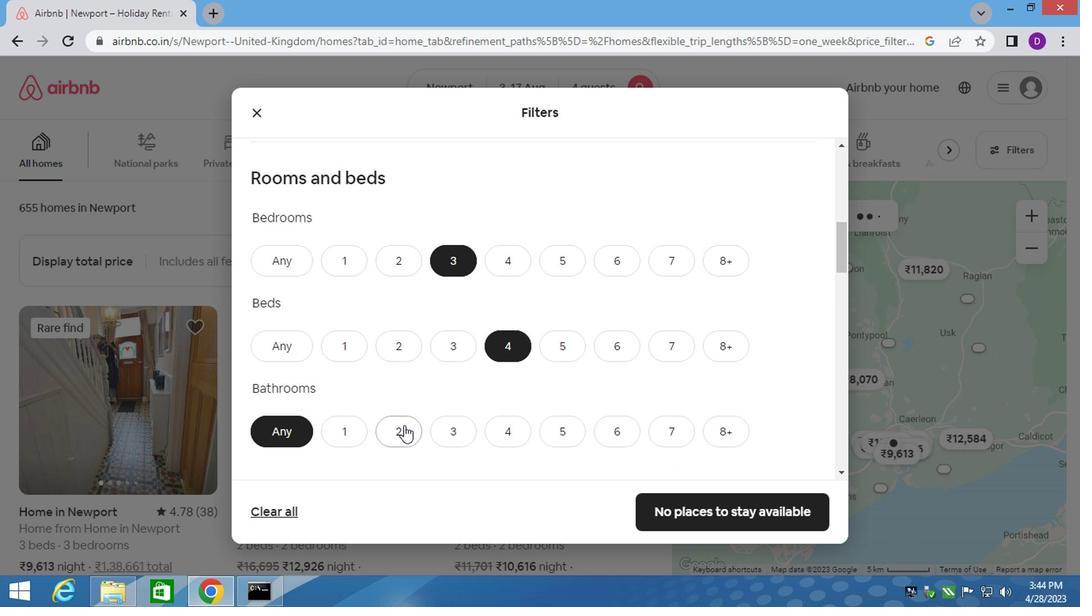 
Action: Mouse moved to (401, 331)
Screenshot: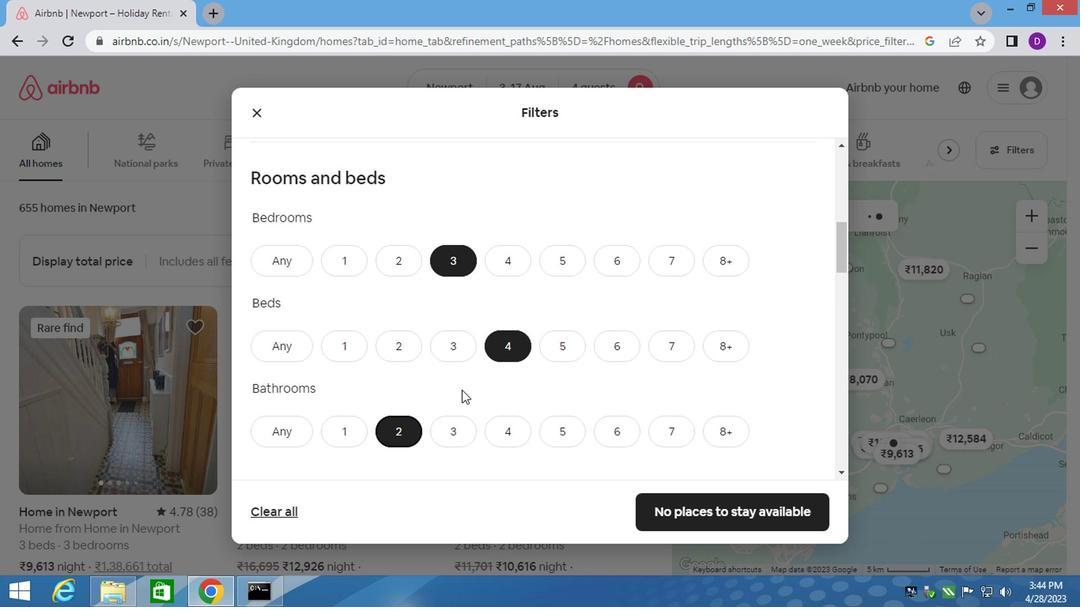 
Action: Mouse scrolled (401, 331) with delta (0, 0)
Screenshot: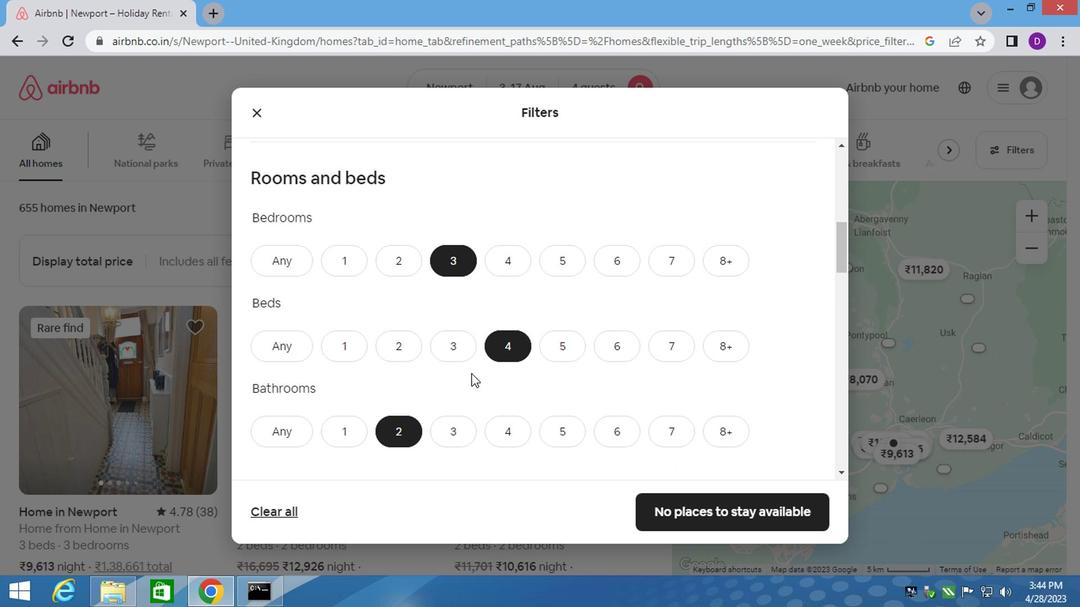 
Action: Mouse scrolled (401, 331) with delta (0, 0)
Screenshot: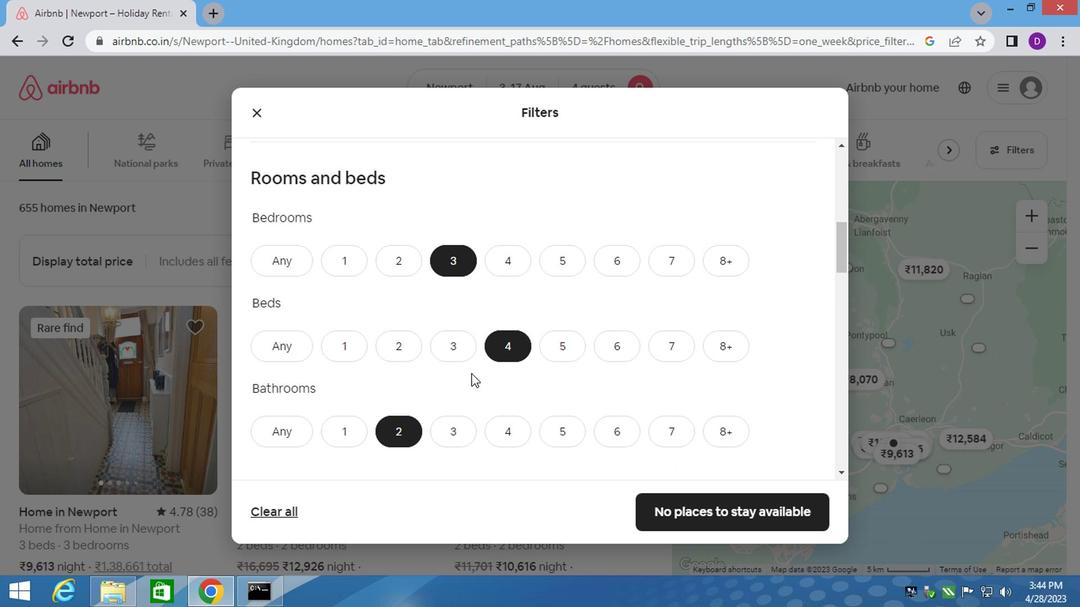 
Action: Mouse scrolled (401, 331) with delta (0, 0)
Screenshot: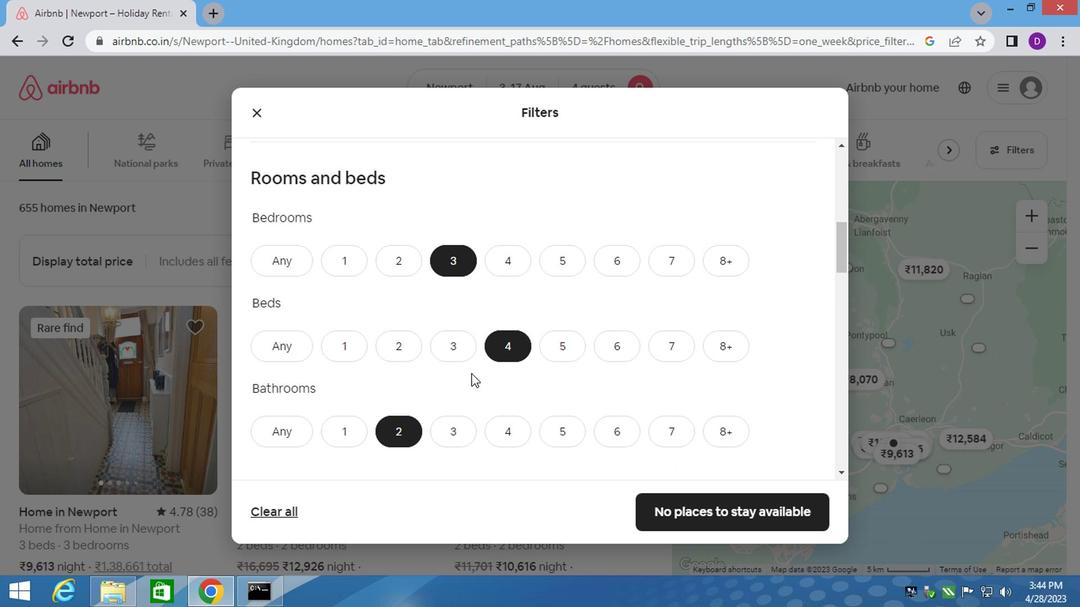 
Action: Mouse scrolled (401, 331) with delta (0, 0)
Screenshot: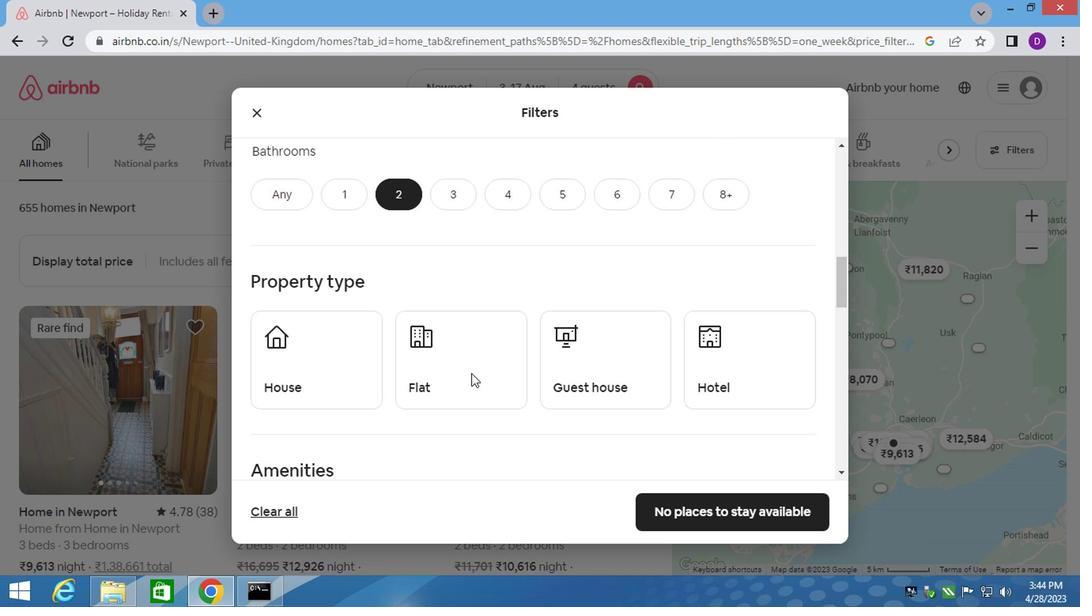 
Action: Mouse moved to (294, 269)
Screenshot: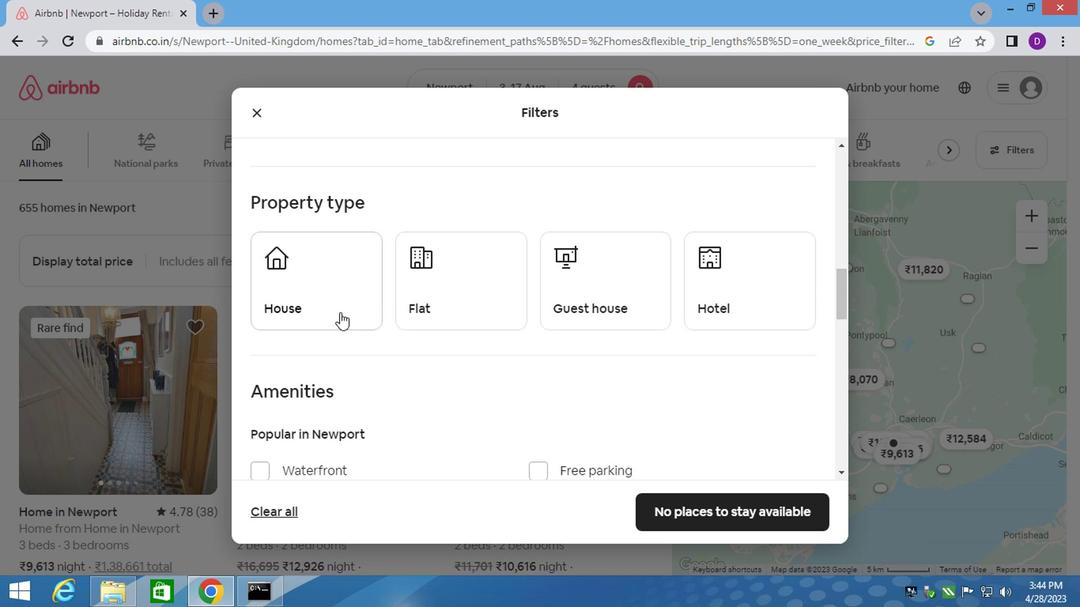
Action: Mouse pressed left at (294, 269)
Screenshot: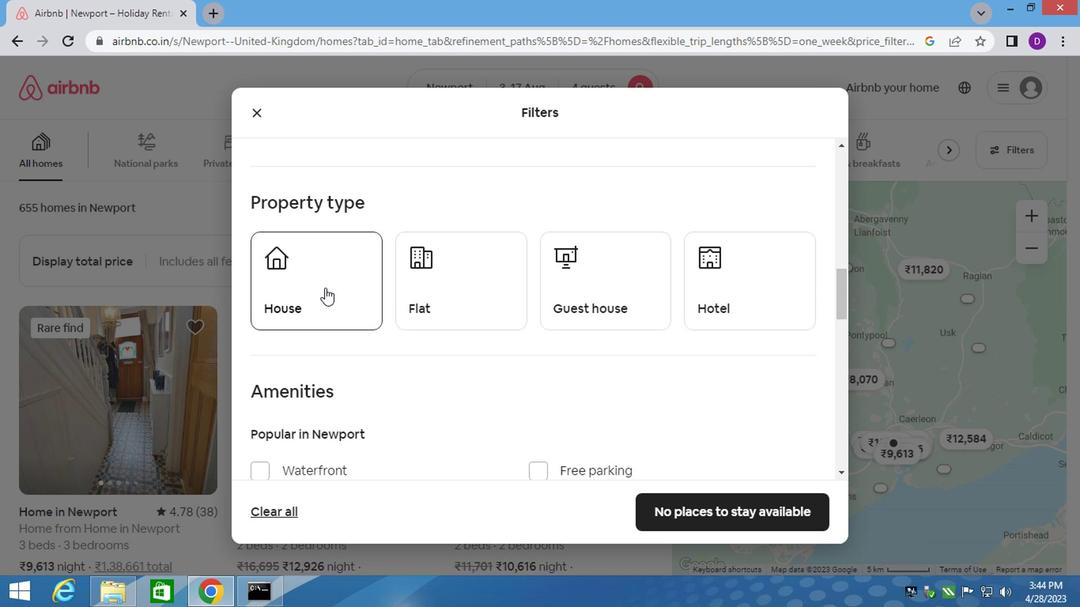 
Action: Mouse moved to (372, 275)
Screenshot: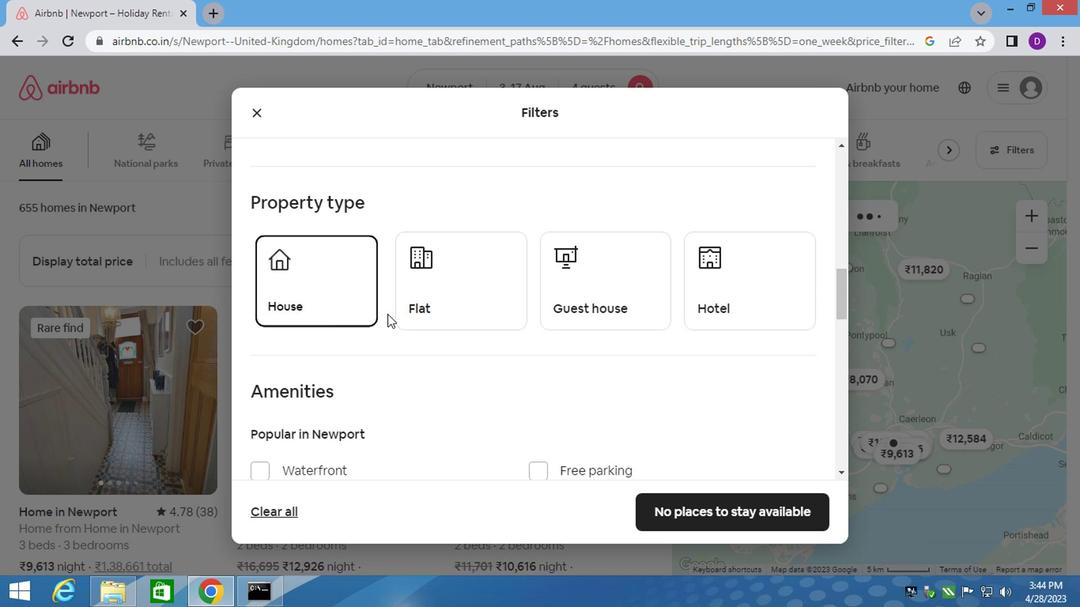 
Action: Mouse pressed left at (372, 275)
Screenshot: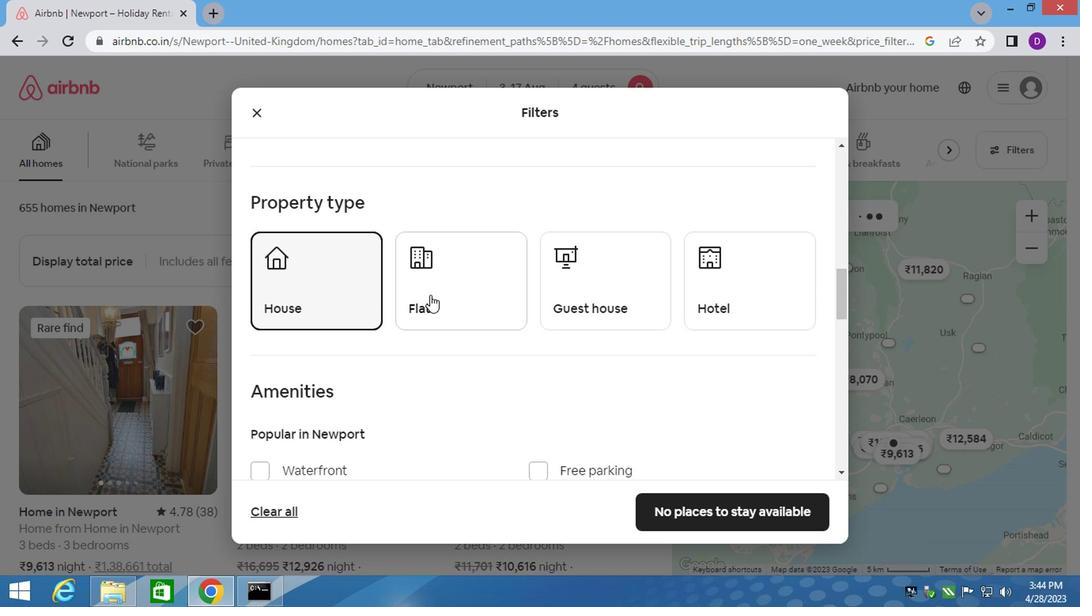 
Action: Mouse moved to (464, 270)
Screenshot: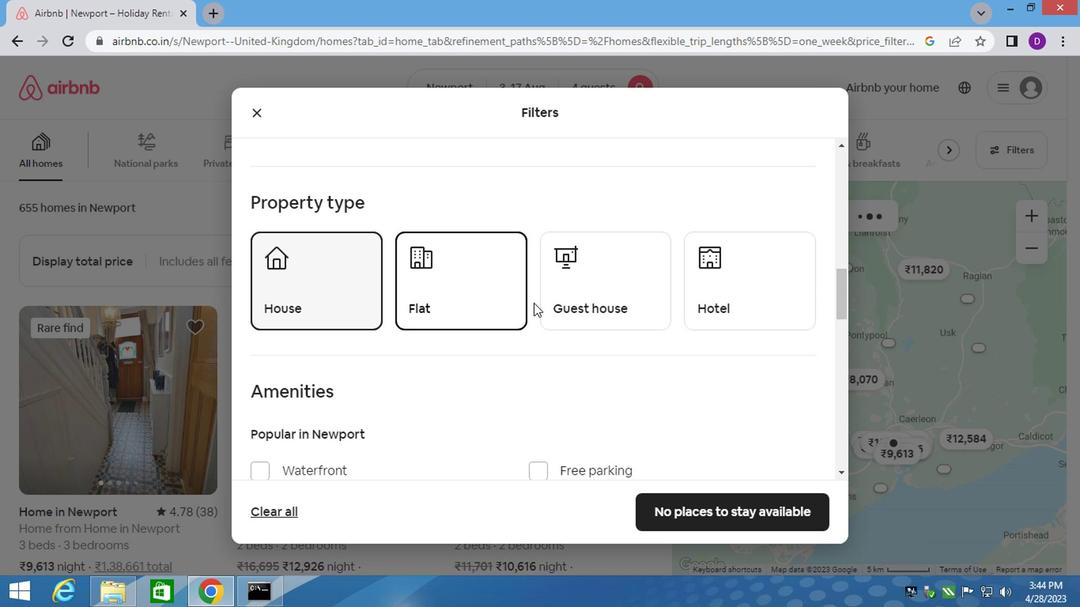 
Action: Mouse pressed left at (464, 270)
Screenshot: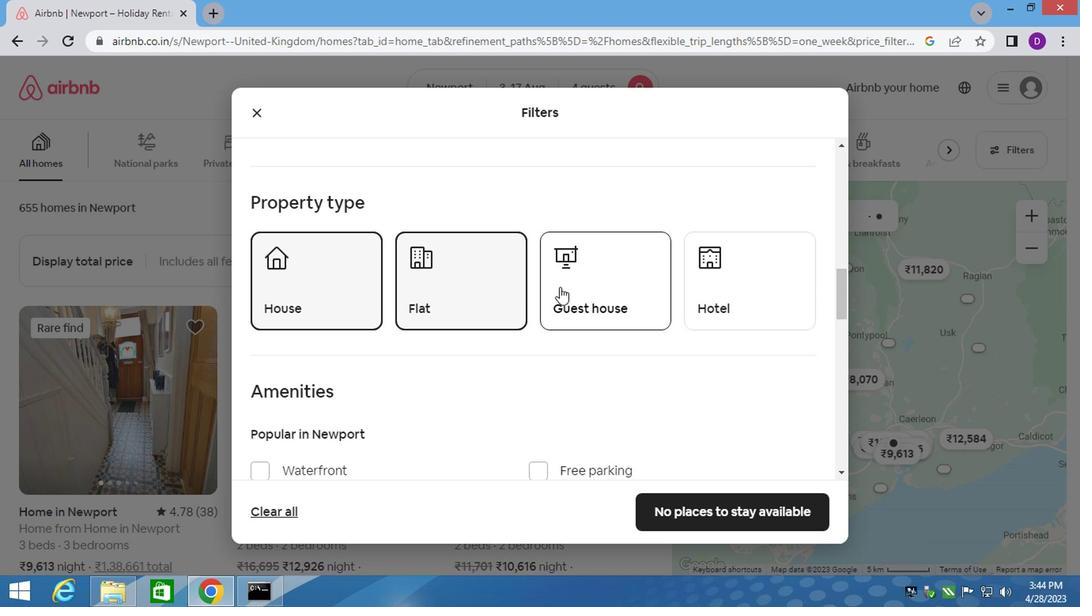 
Action: Mouse moved to (396, 299)
Screenshot: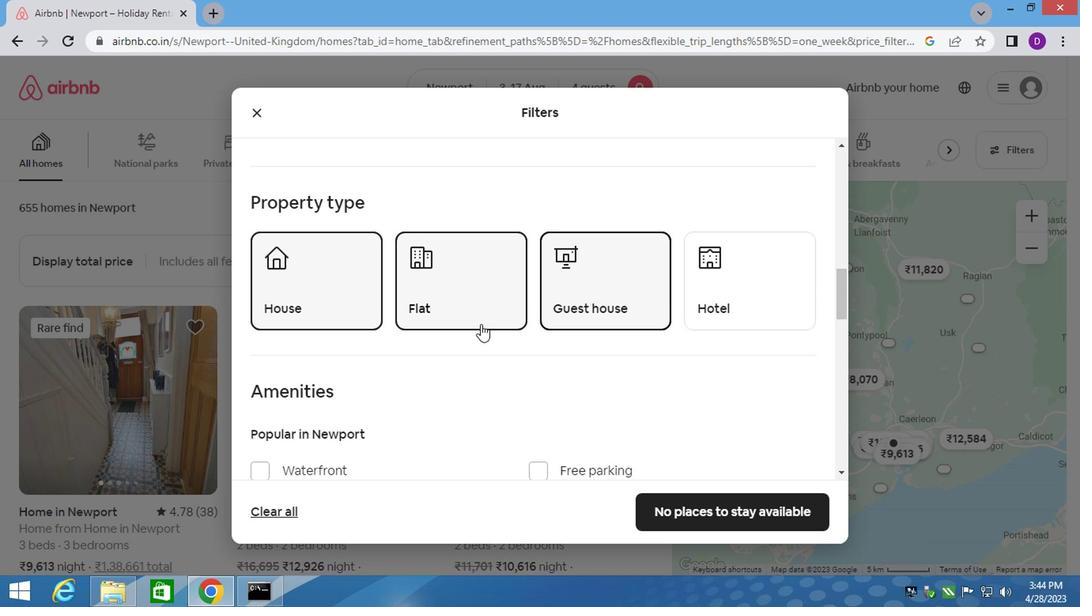 
Action: Mouse scrolled (396, 298) with delta (0, 0)
Screenshot: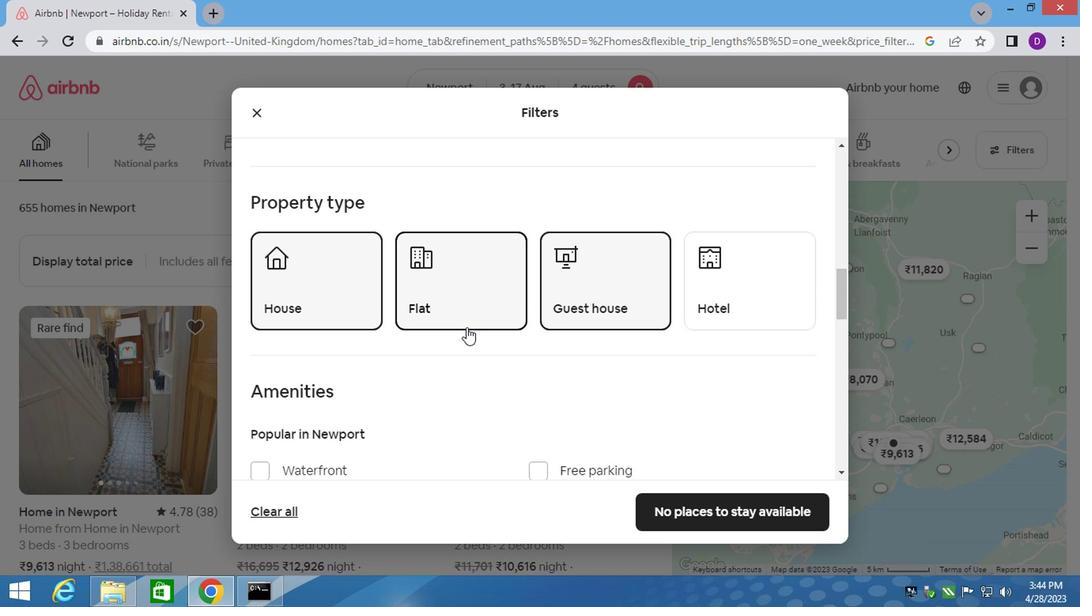 
Action: Mouse scrolled (396, 298) with delta (0, 0)
Screenshot: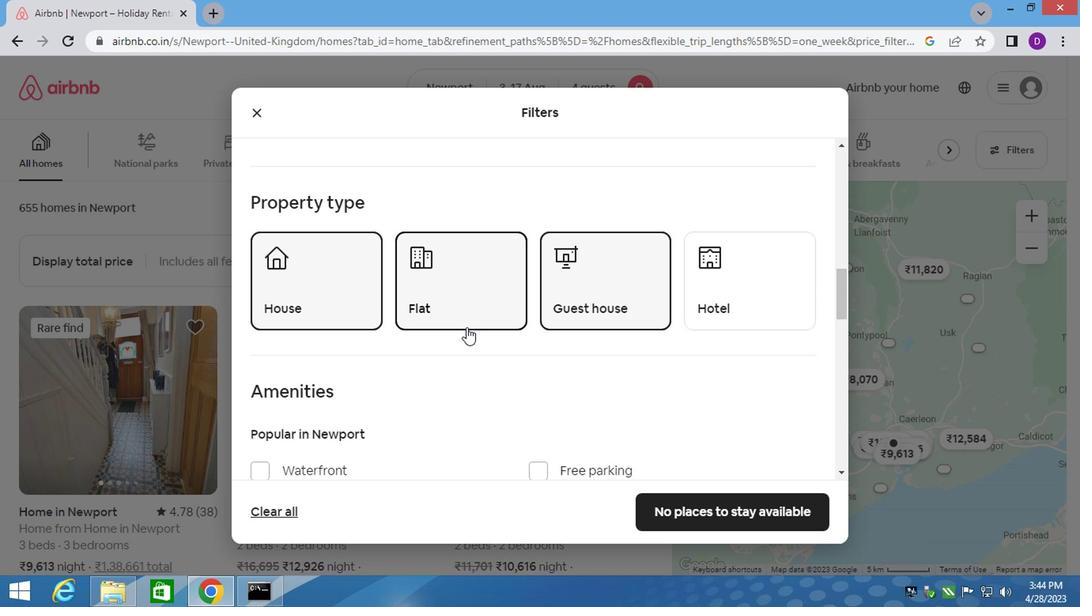 
Action: Mouse scrolled (396, 298) with delta (0, 0)
Screenshot: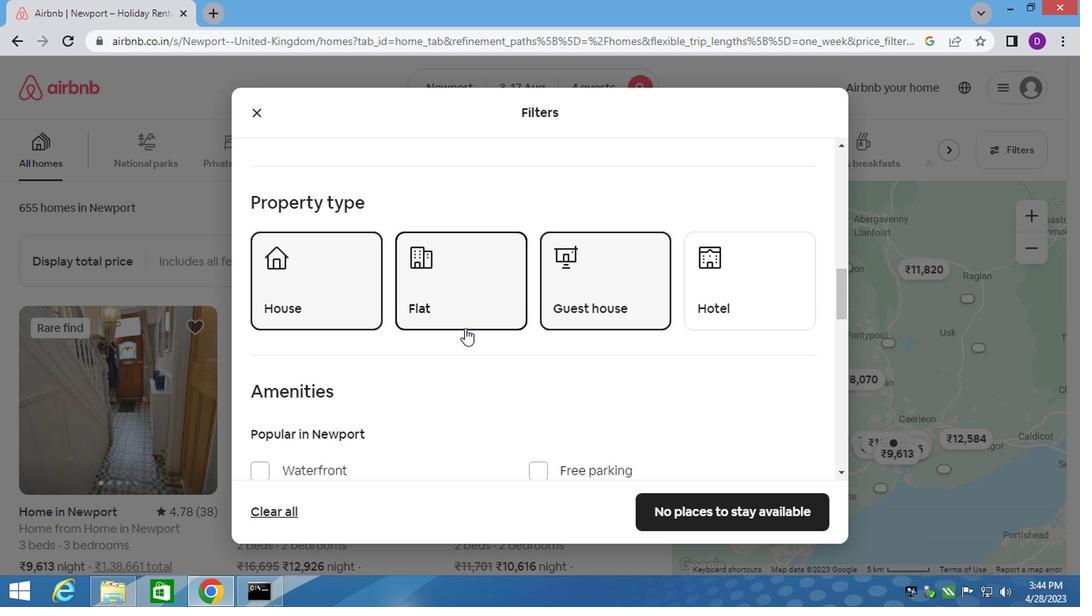 
Action: Mouse scrolled (396, 298) with delta (0, 0)
Screenshot: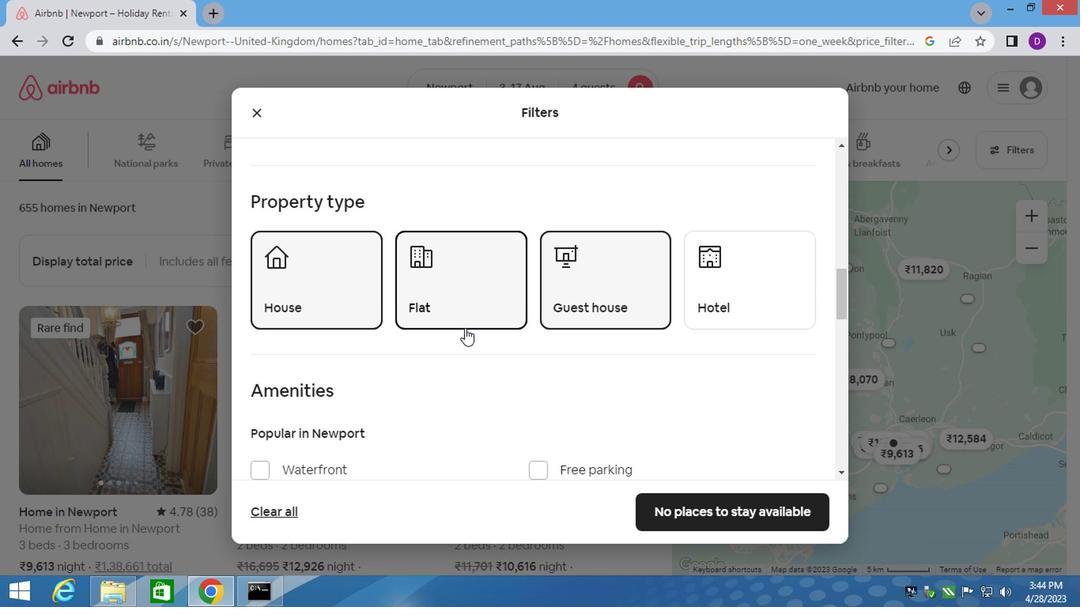 
Action: Mouse moved to (397, 302)
Screenshot: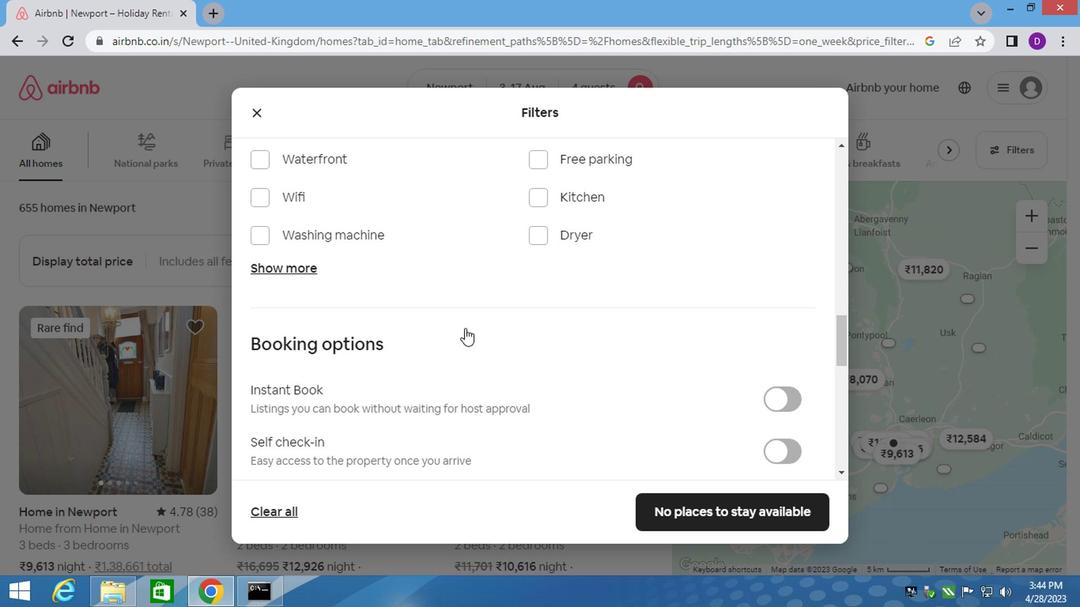 
Action: Mouse scrolled (397, 301) with delta (0, 0)
Screenshot: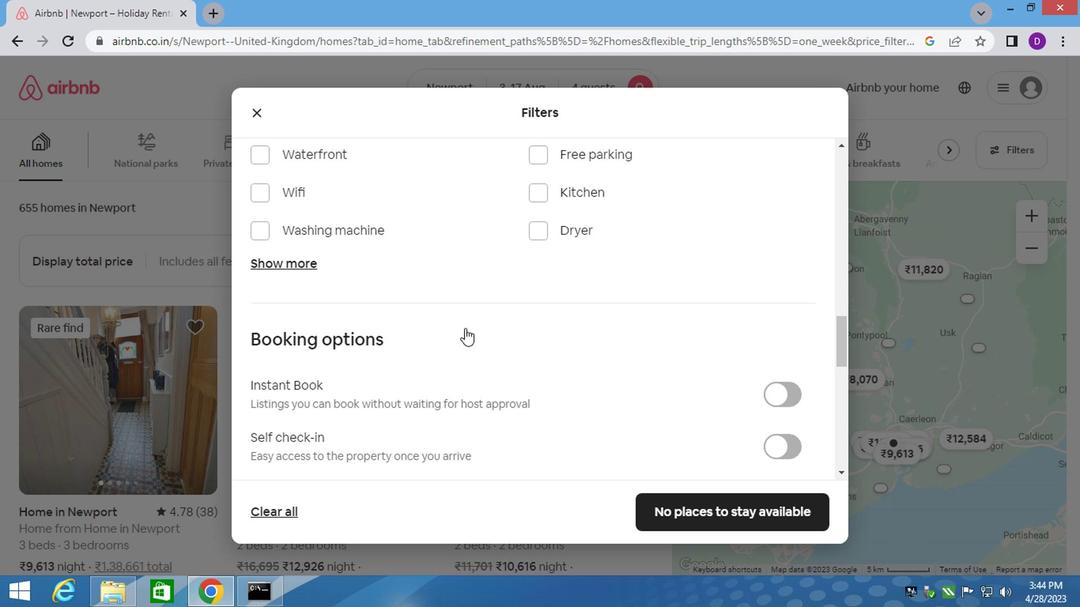 
Action: Mouse moved to (397, 302)
Screenshot: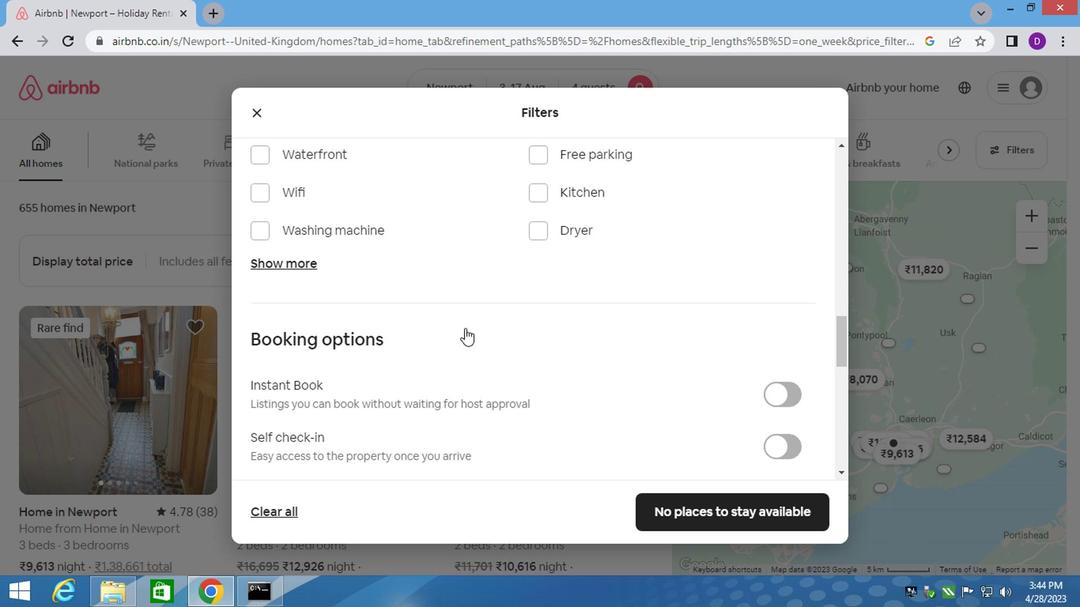 
Action: Mouse scrolled (397, 302) with delta (0, 0)
Screenshot: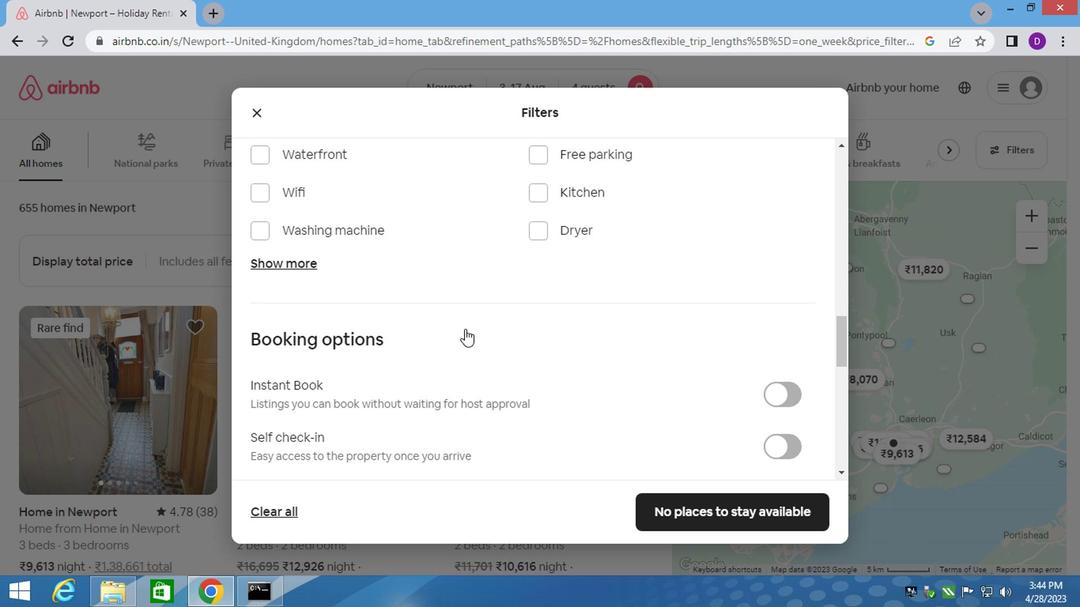 
Action: Mouse moved to (629, 264)
Screenshot: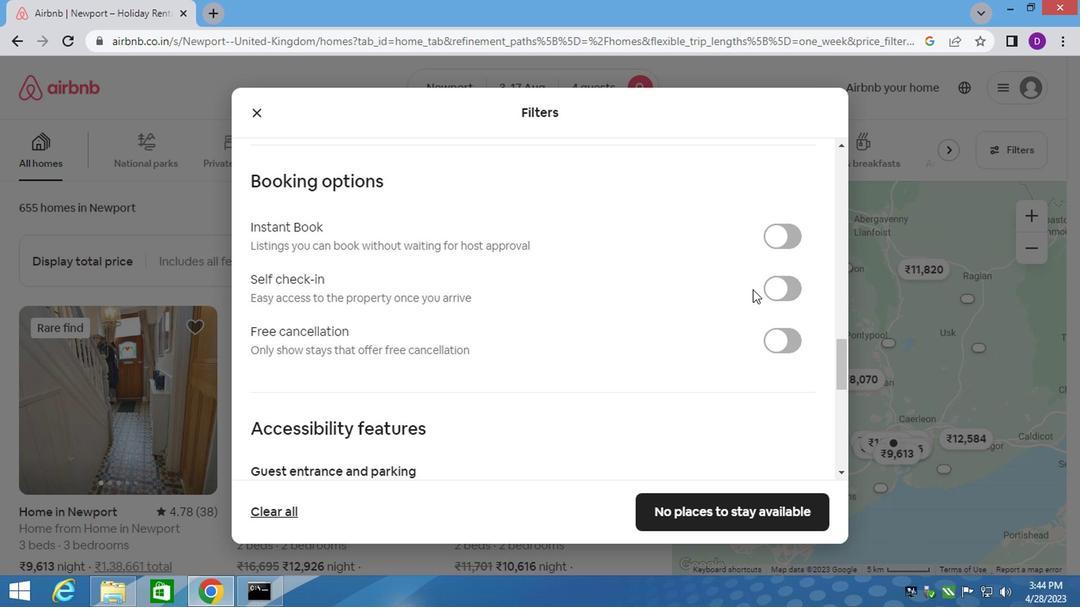 
Action: Mouse pressed left at (629, 264)
Screenshot: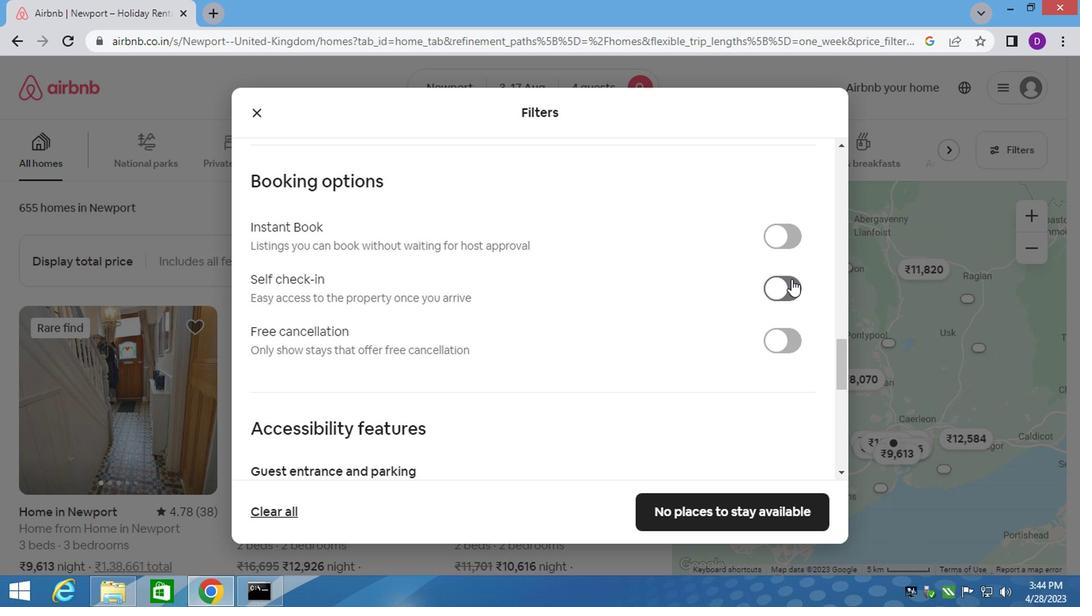 
Action: Mouse moved to (341, 320)
Screenshot: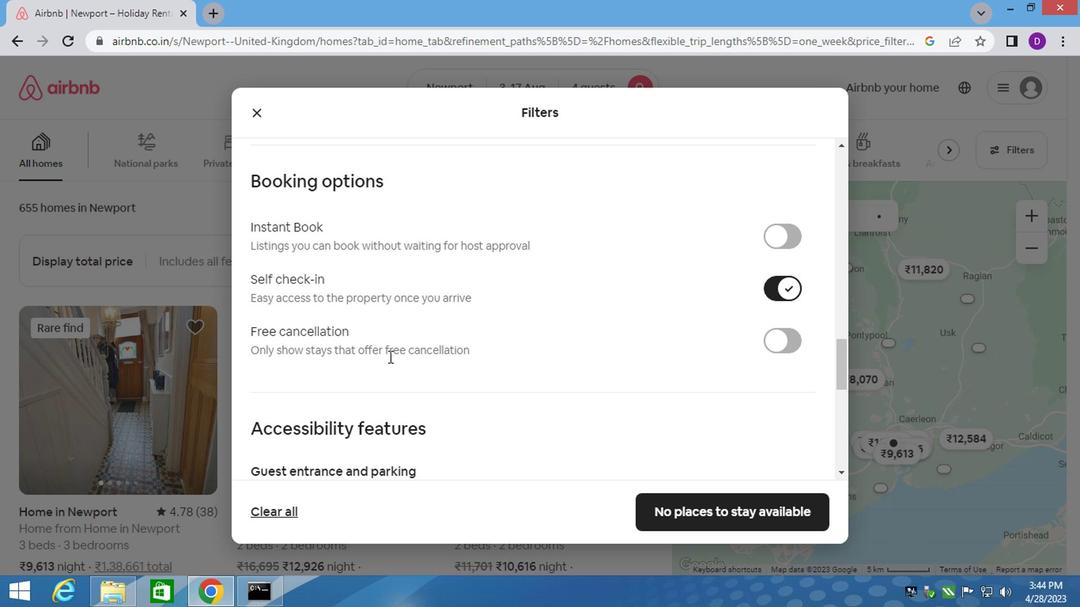 
Action: Mouse scrolled (341, 320) with delta (0, 0)
Screenshot: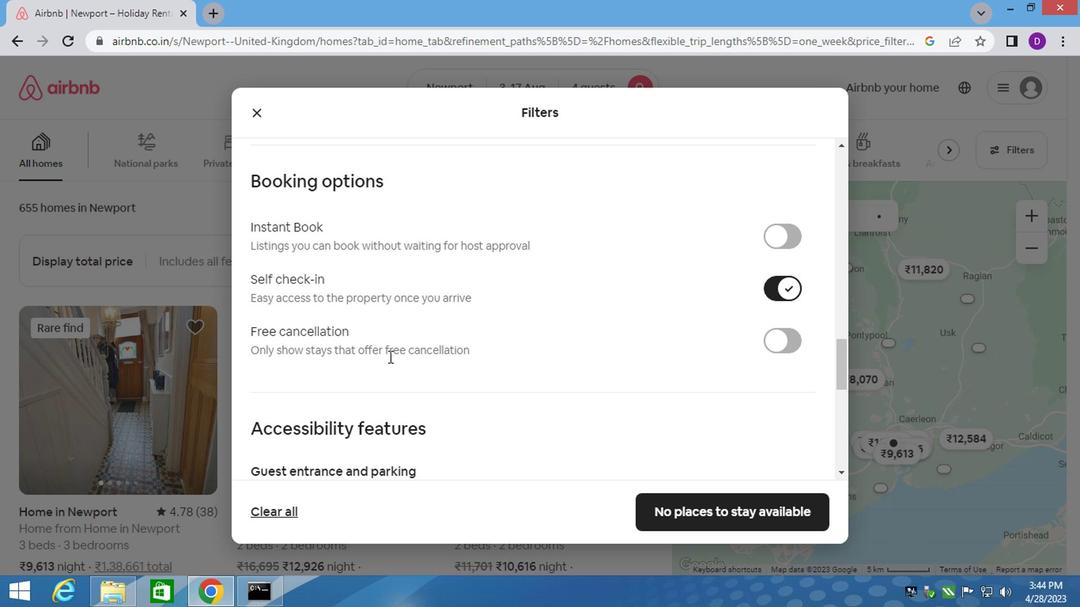 
Action: Mouse moved to (341, 321)
Screenshot: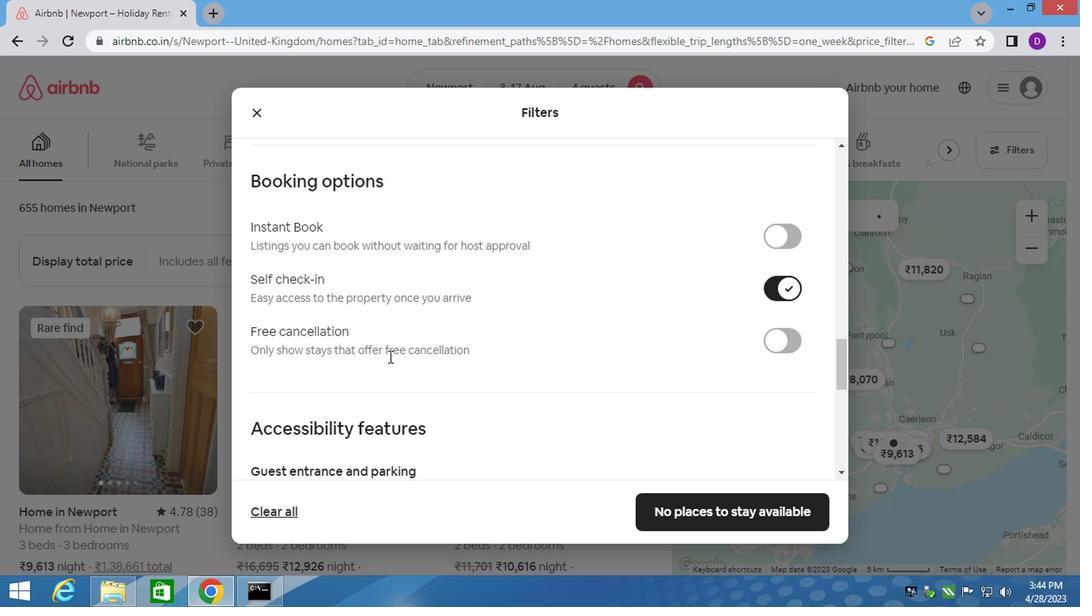 
Action: Mouse scrolled (341, 320) with delta (0, 0)
Screenshot: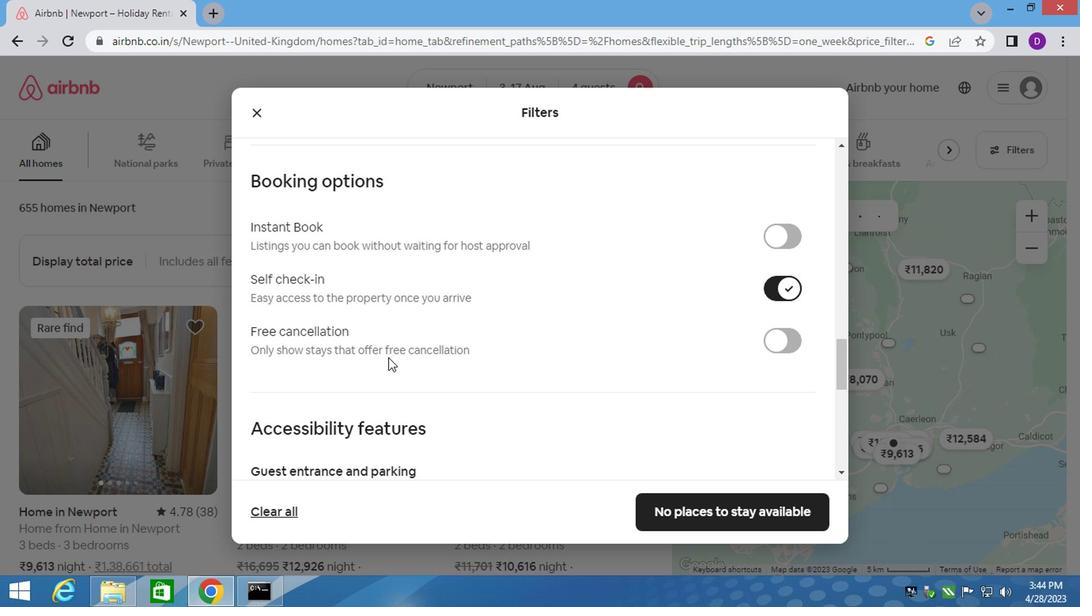 
Action: Mouse scrolled (341, 320) with delta (0, 0)
Screenshot: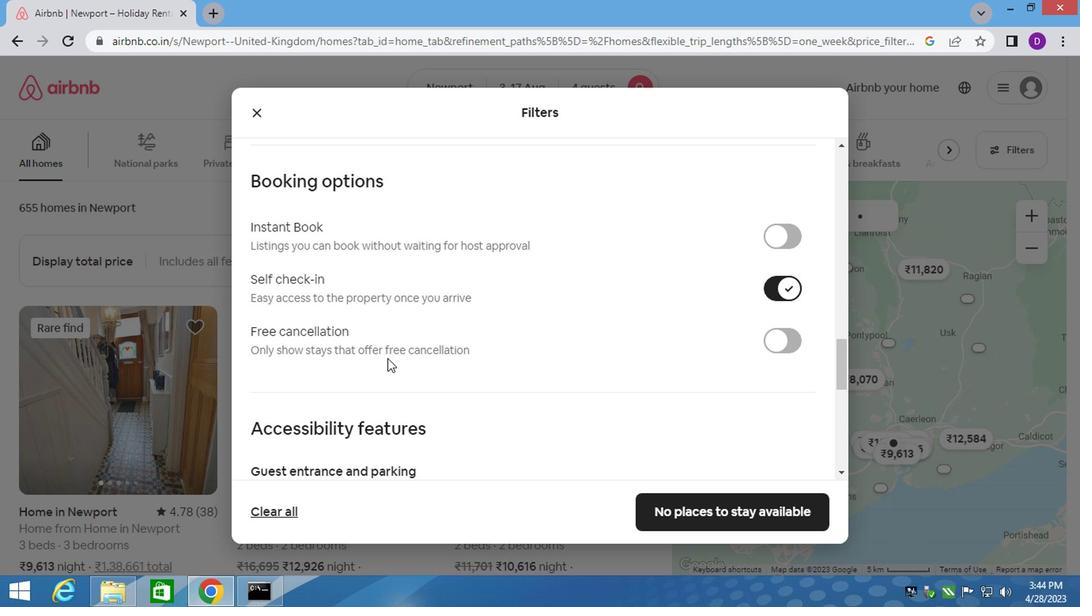 
Action: Mouse scrolled (341, 320) with delta (0, 0)
Screenshot: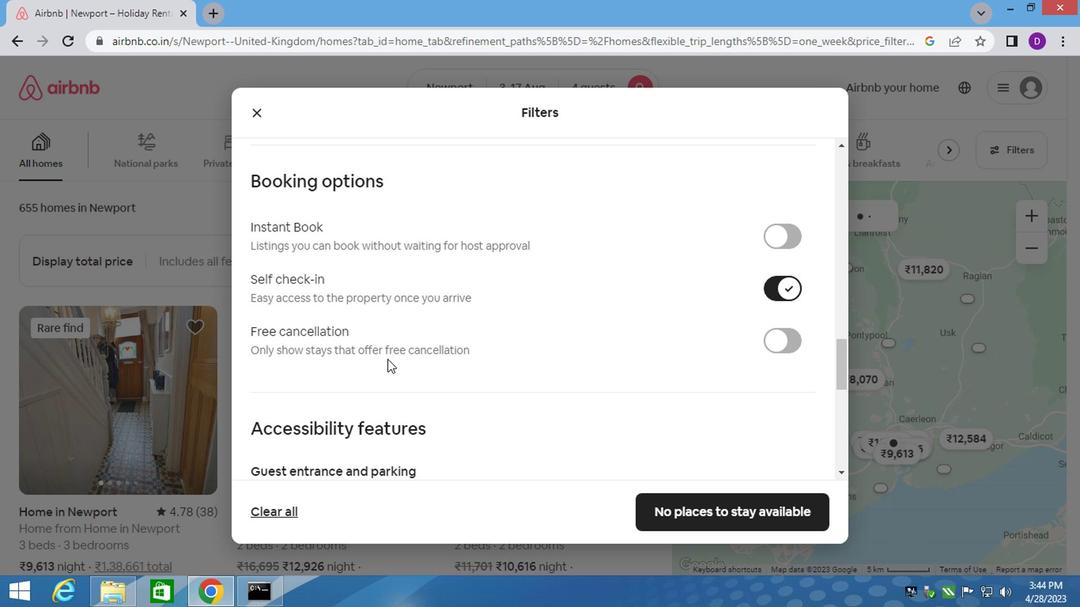 
Action: Mouse scrolled (341, 320) with delta (0, 0)
Screenshot: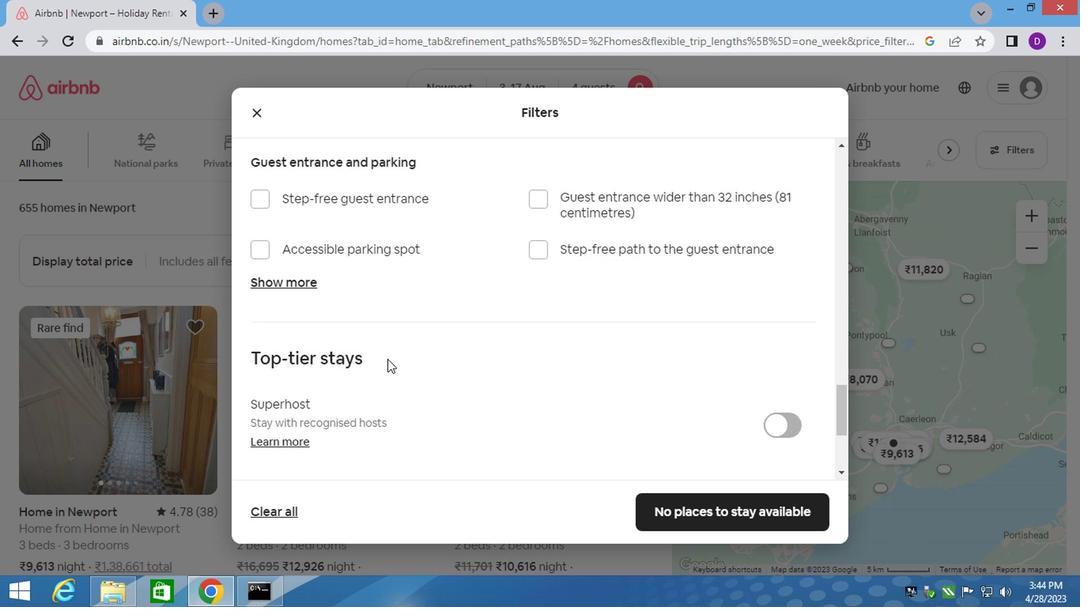 
Action: Mouse scrolled (341, 320) with delta (0, 0)
Screenshot: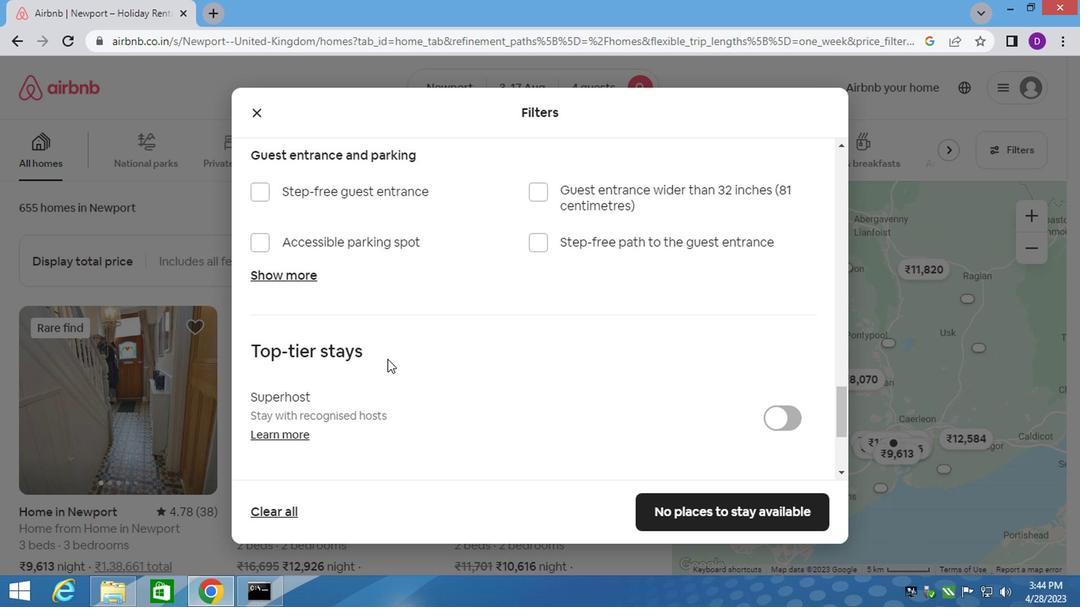 
Action: Mouse scrolled (341, 320) with delta (0, 0)
Screenshot: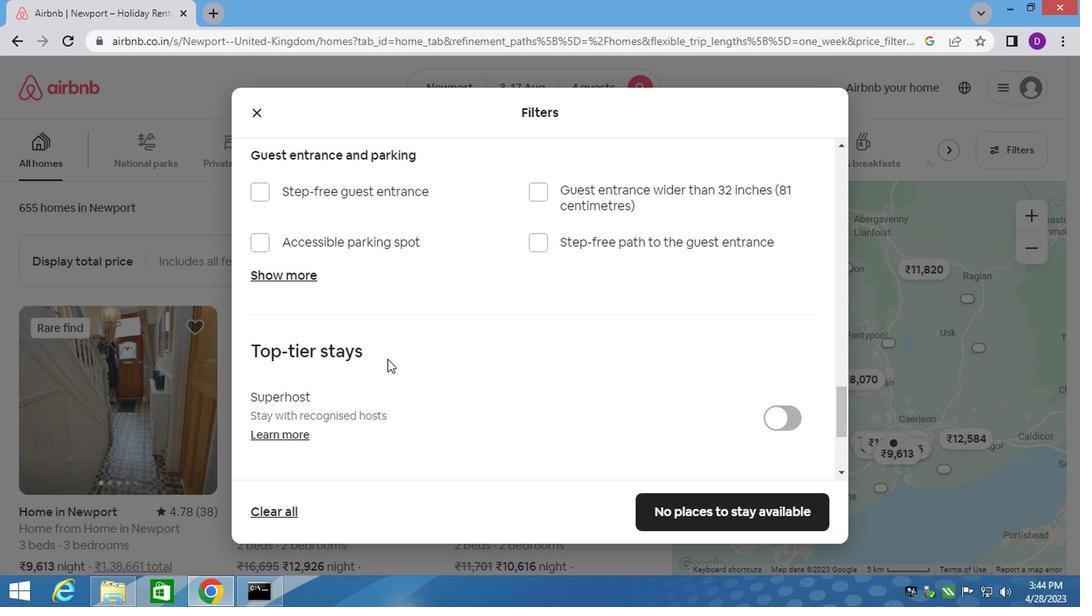 
Action: Mouse moved to (341, 321)
Screenshot: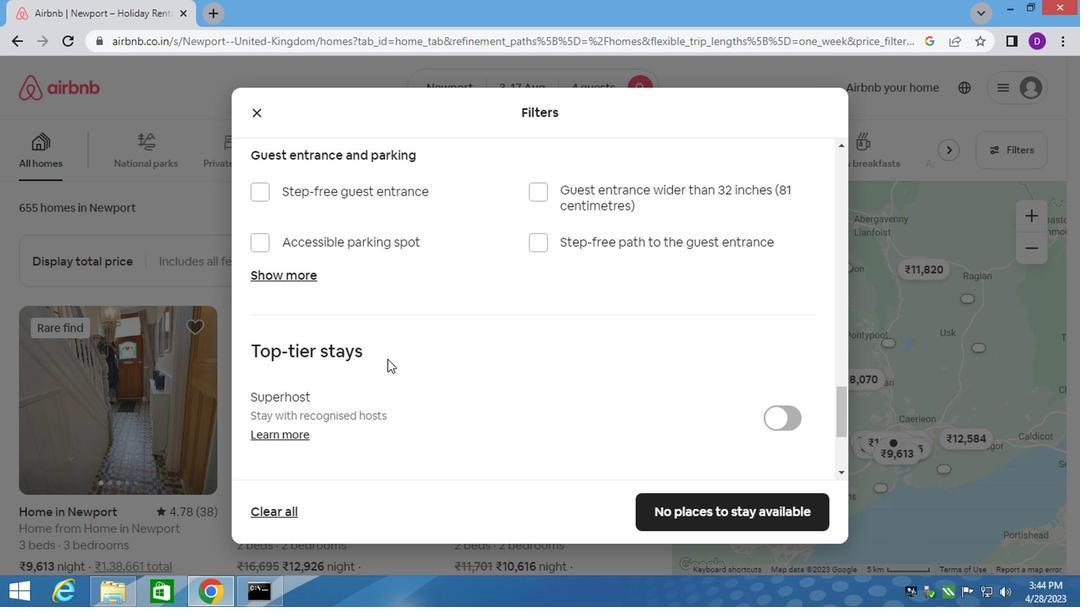 
Action: Mouse scrolled (341, 320) with delta (0, 0)
Screenshot: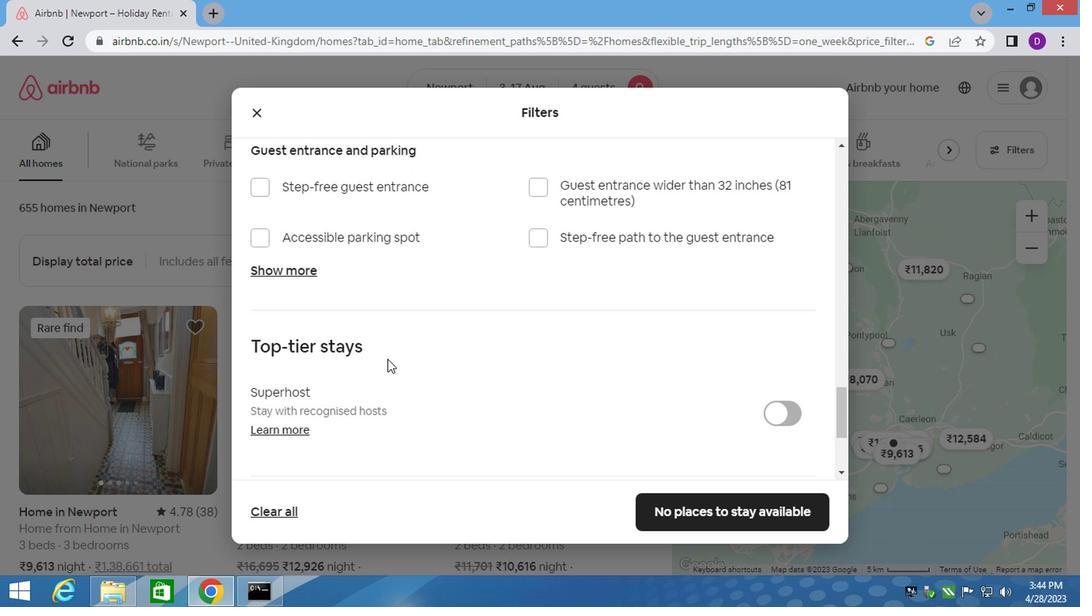 
Action: Mouse moved to (341, 323)
Screenshot: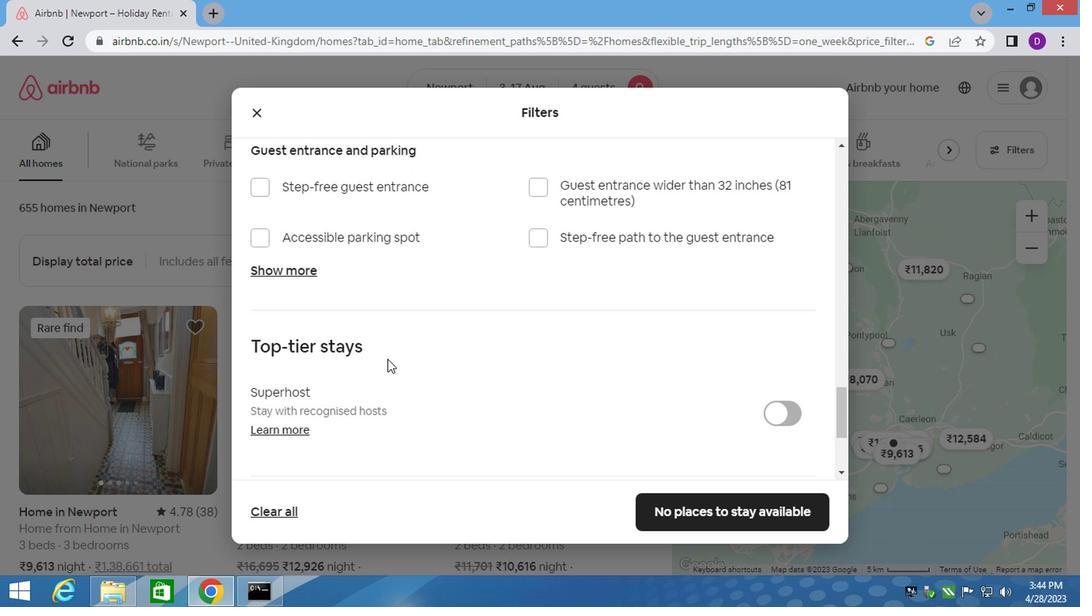 
Action: Mouse scrolled (341, 321) with delta (0, 0)
Screenshot: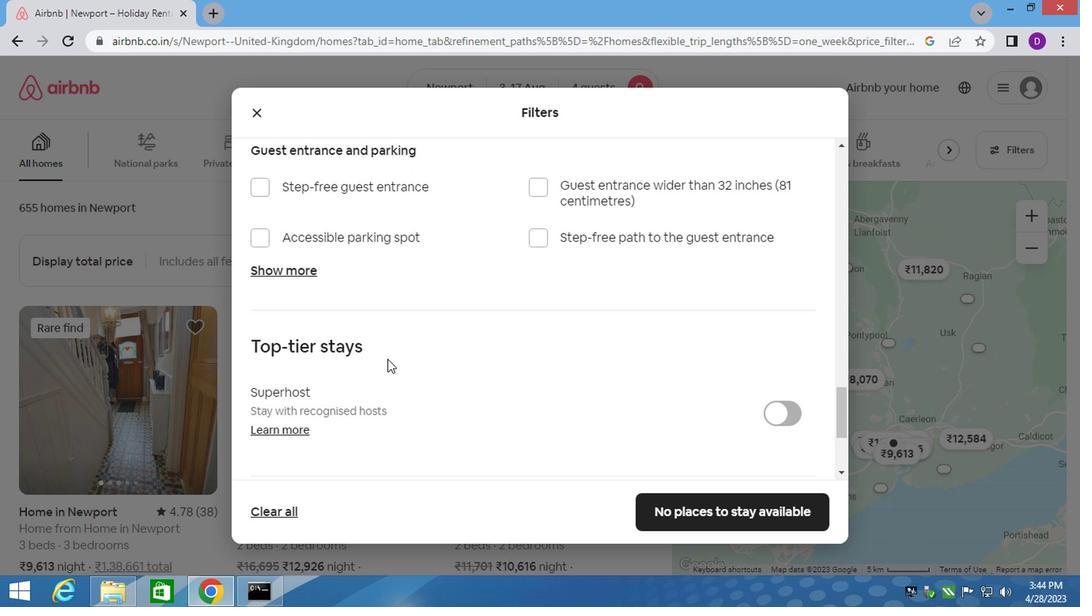 
Action: Mouse moved to (339, 328)
Screenshot: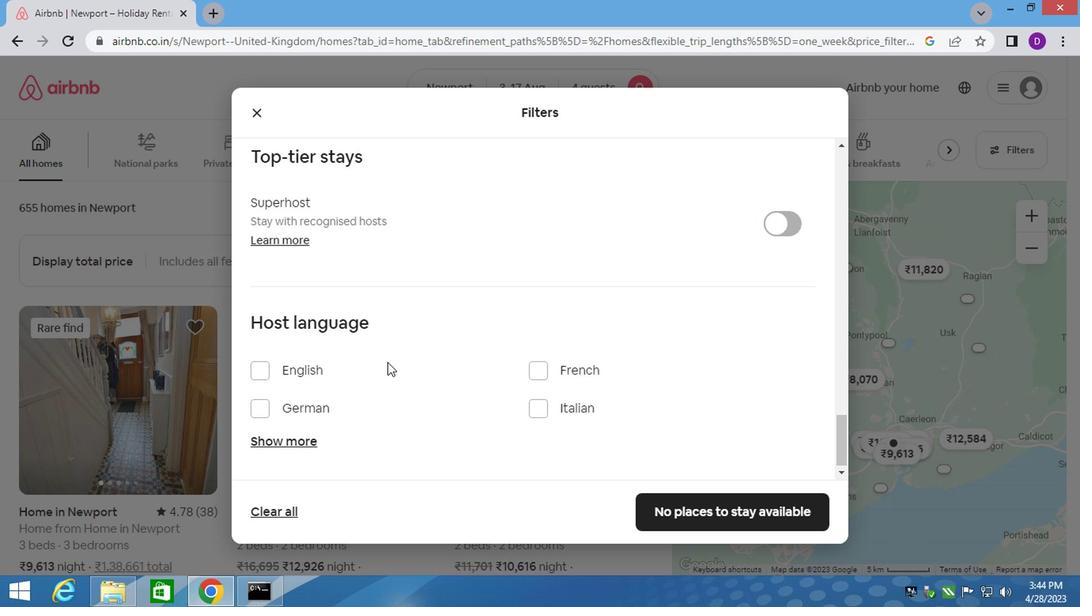 
Action: Mouse scrolled (339, 327) with delta (0, 0)
Screenshot: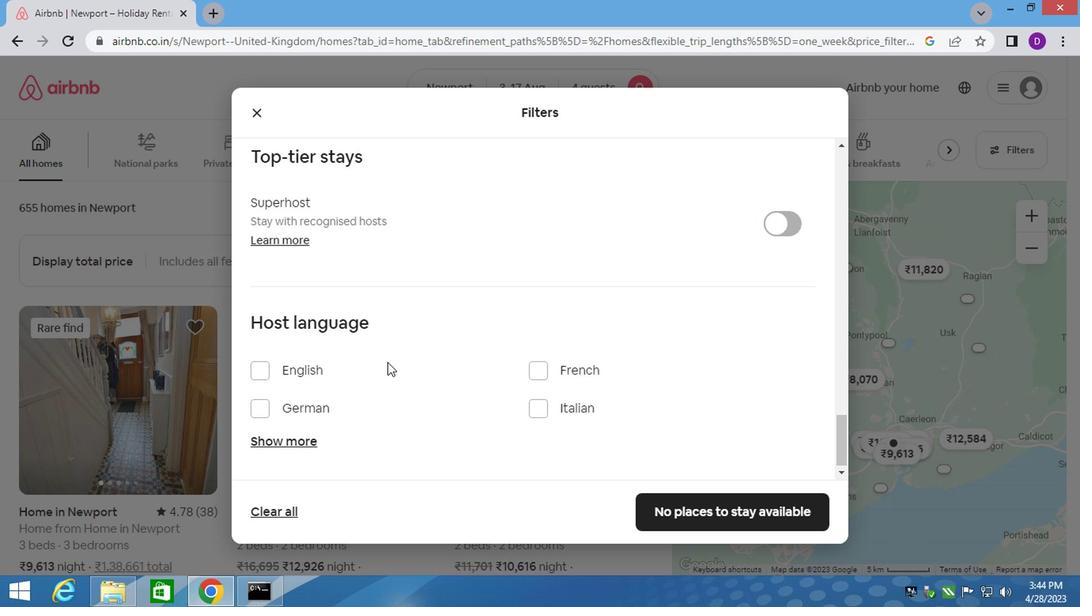 
Action: Mouse moved to (338, 328)
Screenshot: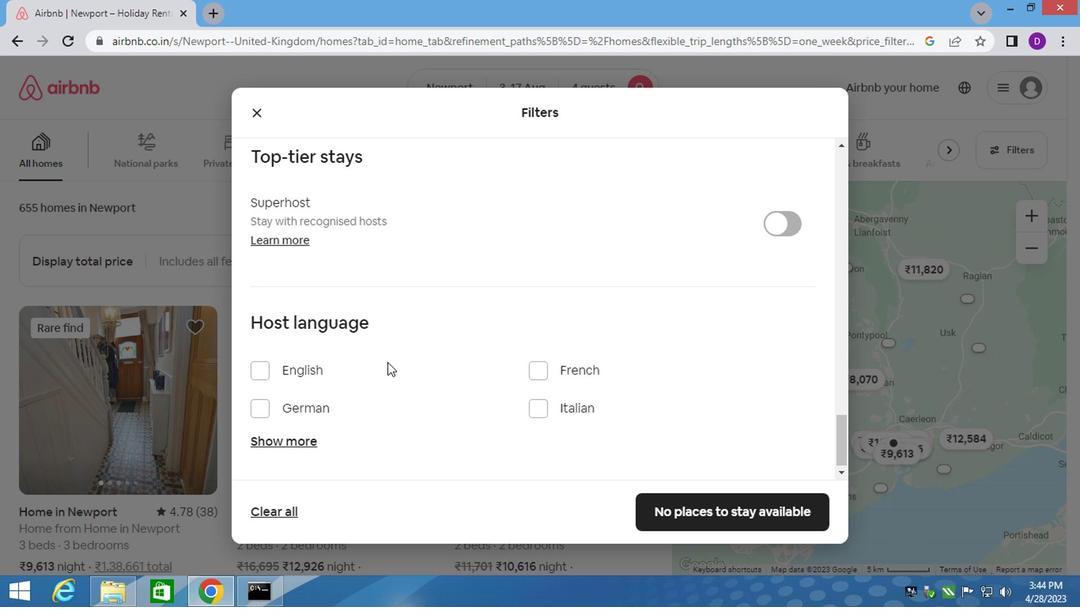 
Action: Mouse scrolled (338, 328) with delta (0, 0)
Screenshot: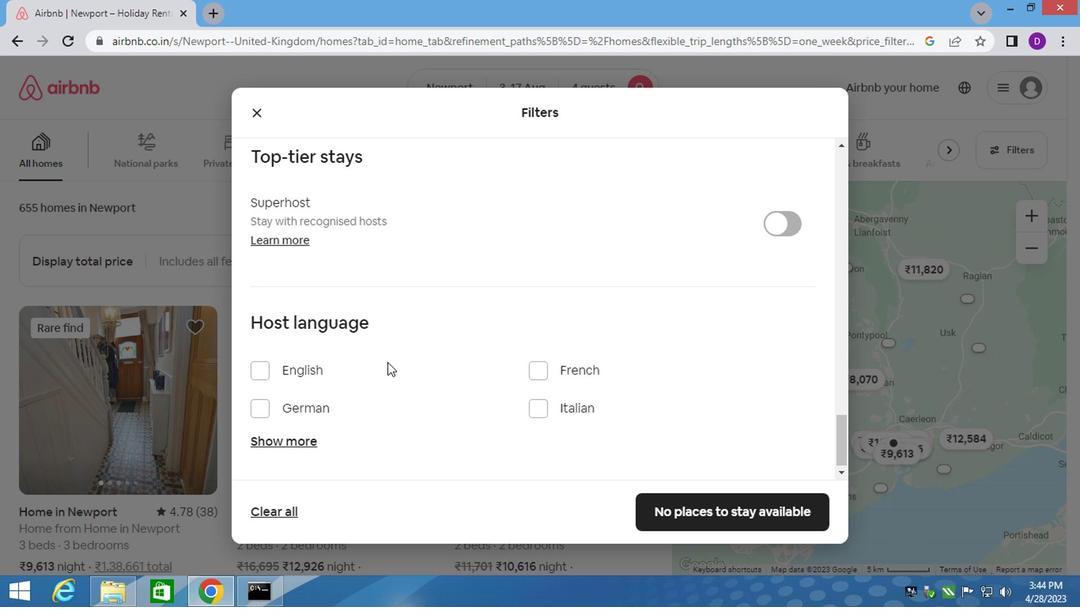 
Action: Mouse moved to (328, 333)
Screenshot: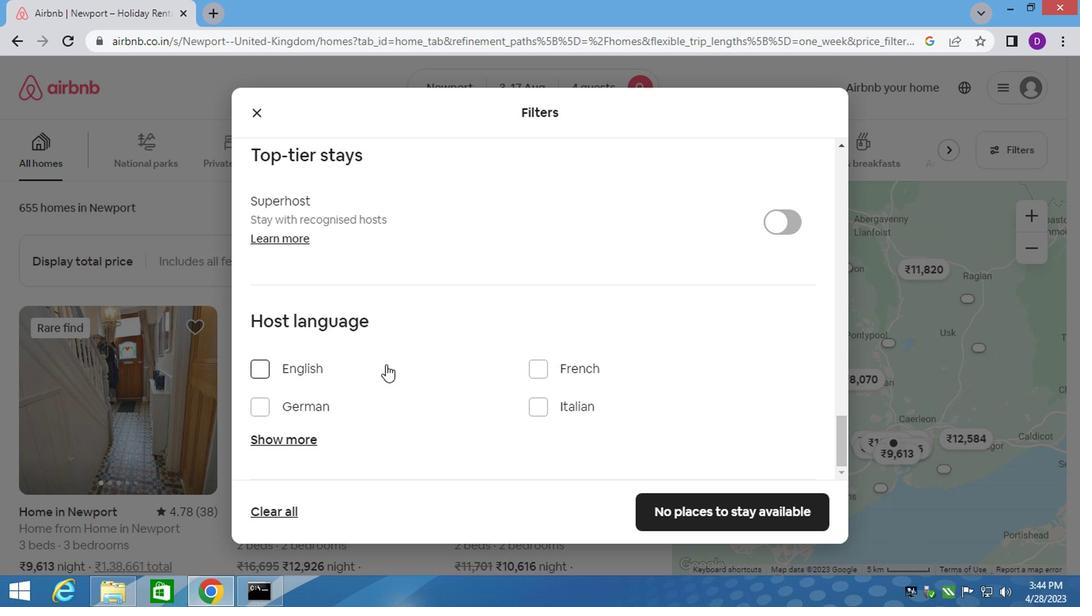 
Action: Mouse scrolled (328, 333) with delta (0, 0)
Screenshot: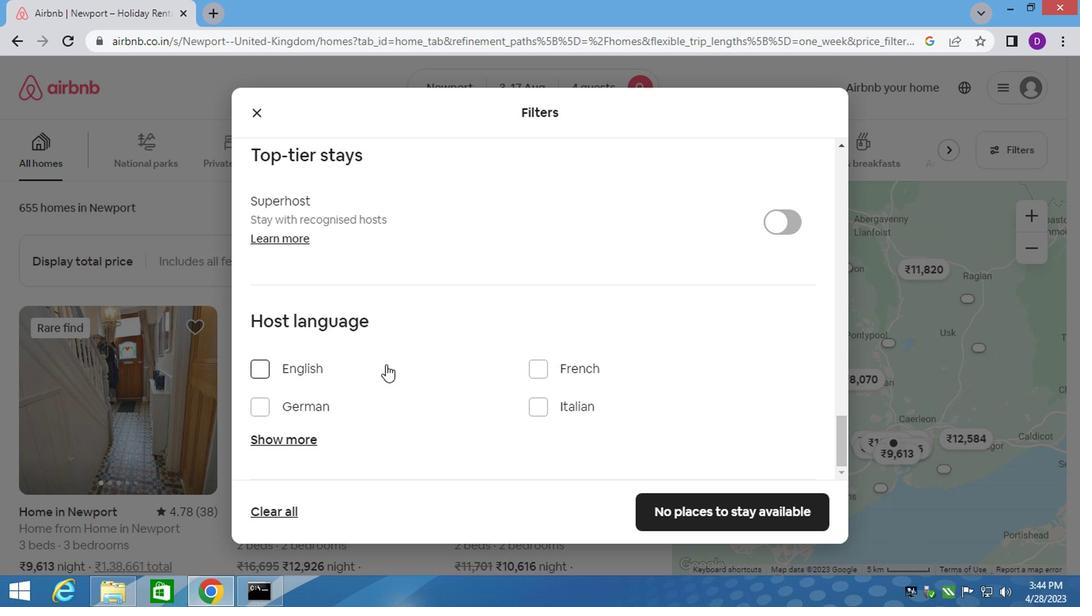 
Action: Mouse moved to (253, 328)
Screenshot: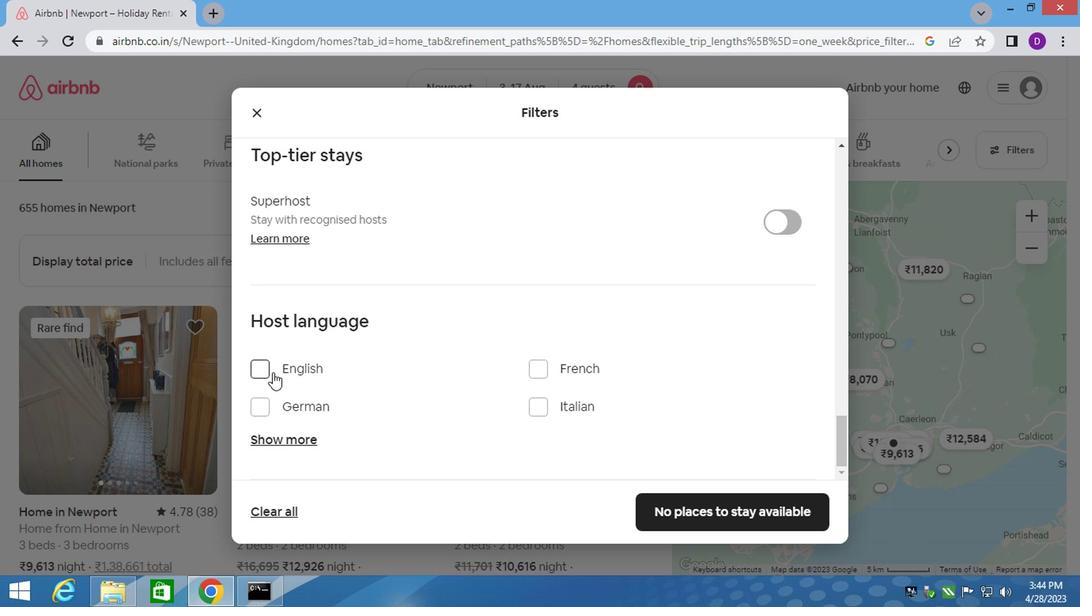 
Action: Mouse pressed left at (253, 328)
Screenshot: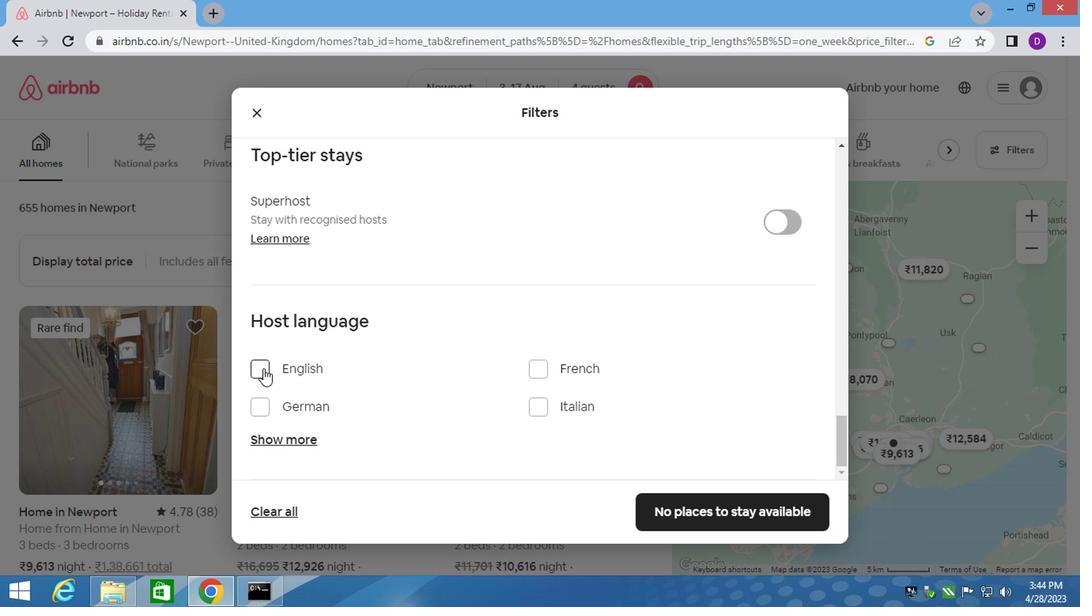 
Action: Mouse moved to (576, 430)
Screenshot: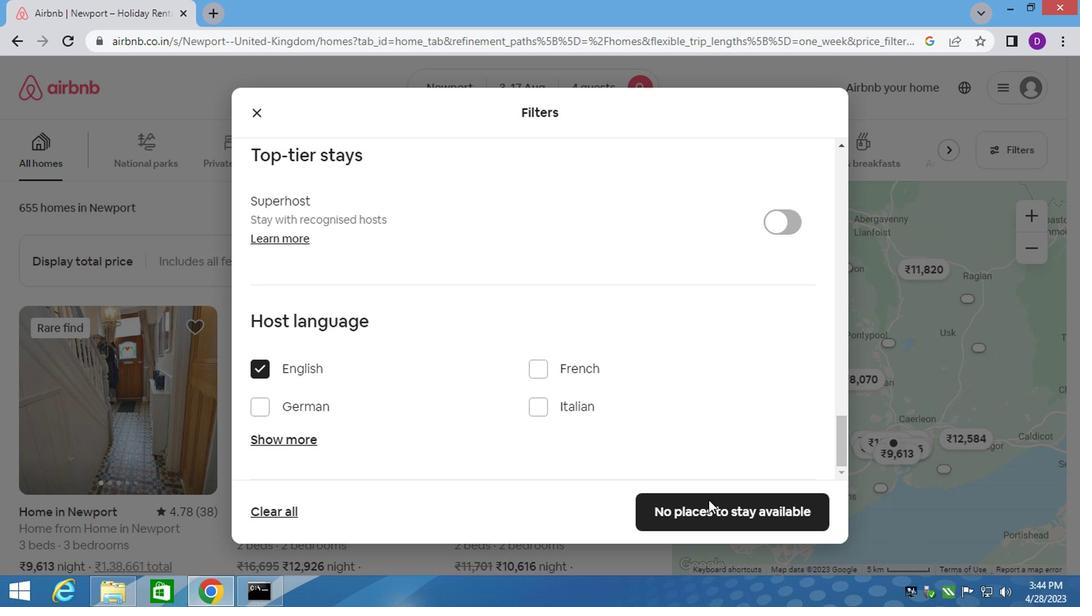 
Action: Mouse pressed left at (576, 430)
Screenshot: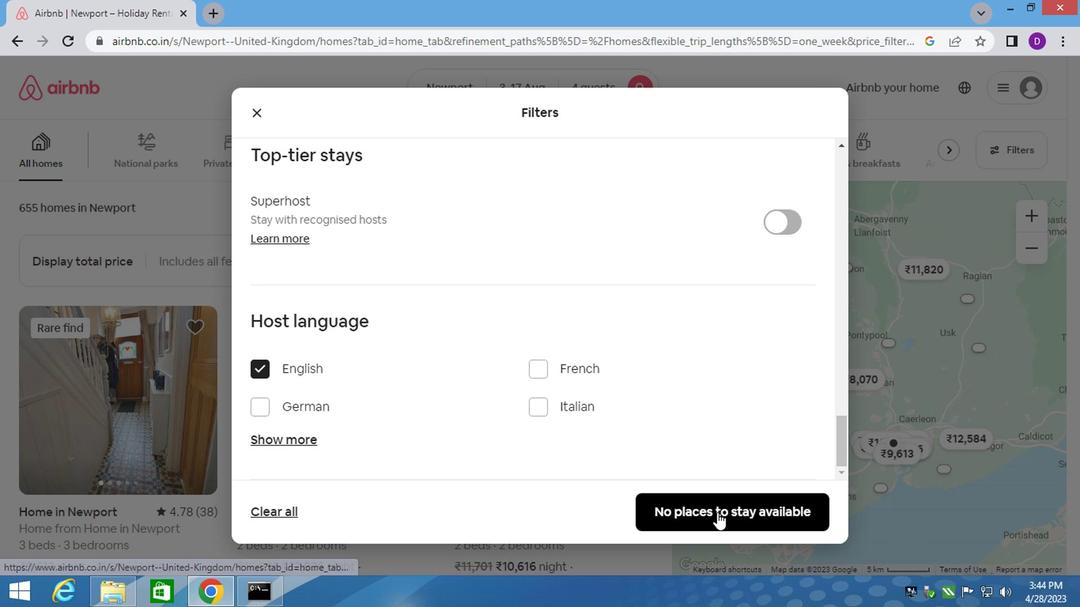 
